 Task: Look for space in Asadābād, Afghanistan from 6th June, 2023 to 8th June, 2023 for 2 adults in price range Rs.7000 to Rs.12000. Place can be private room with 1  bedroom having 2 beds and 1 bathroom. Property type can be flat. Amenities needed are: wifi, air conditioning, . Booking option can be shelf check-in. Required host language is English.
Action: Mouse moved to (384, 147)
Screenshot: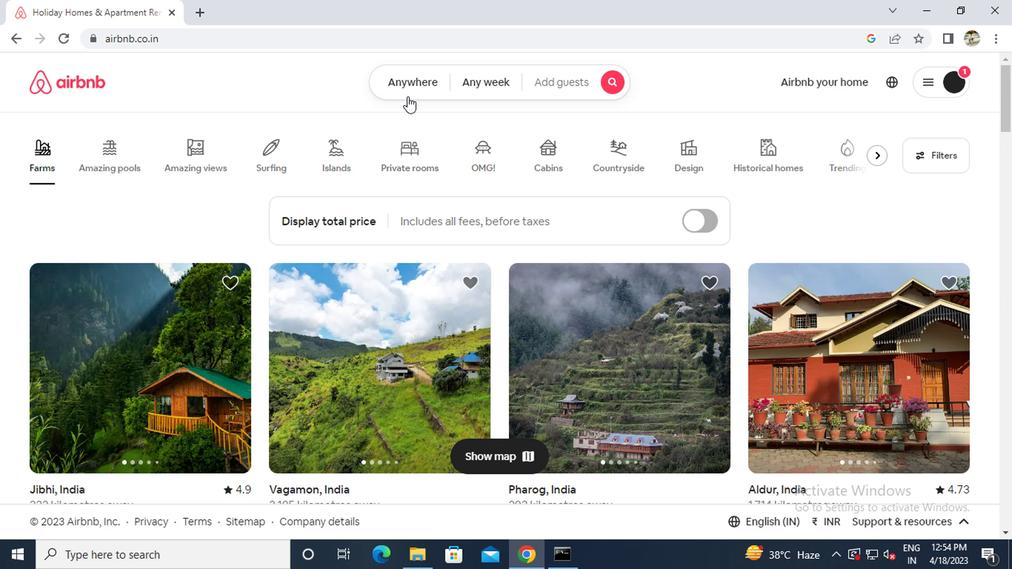 
Action: Mouse pressed left at (384, 147)
Screenshot: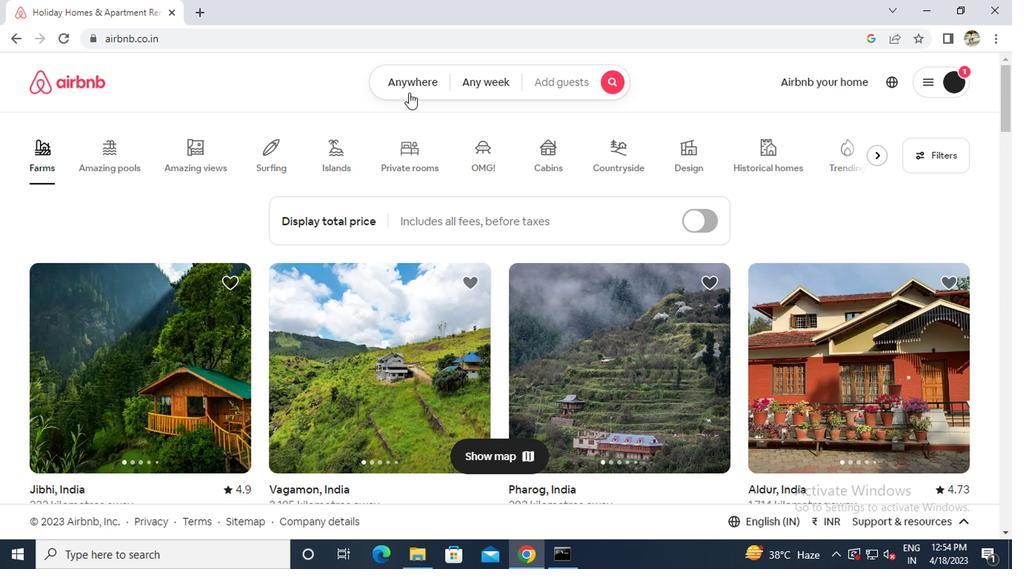 
Action: Mouse moved to (319, 197)
Screenshot: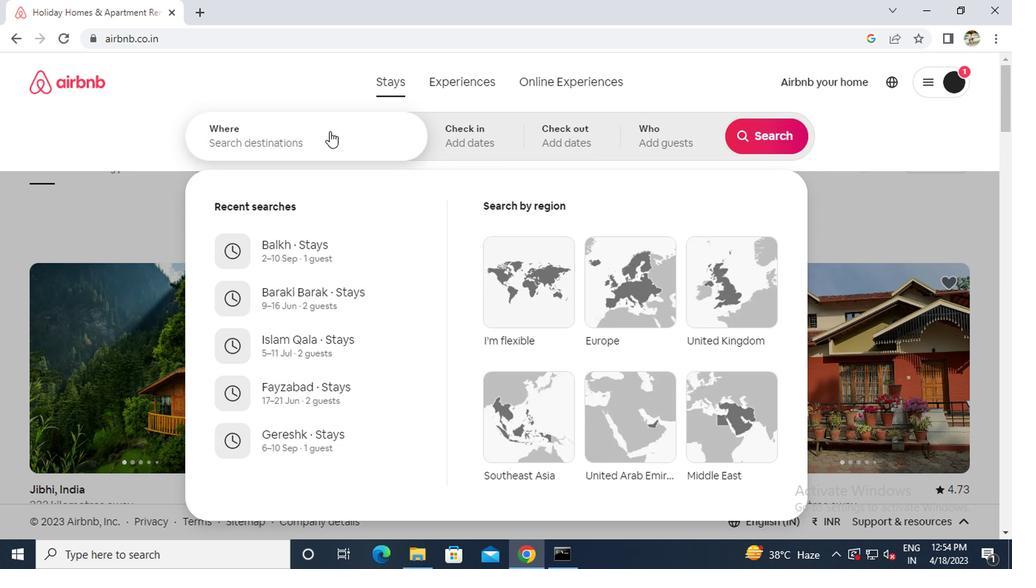
Action: Mouse pressed left at (319, 197)
Screenshot: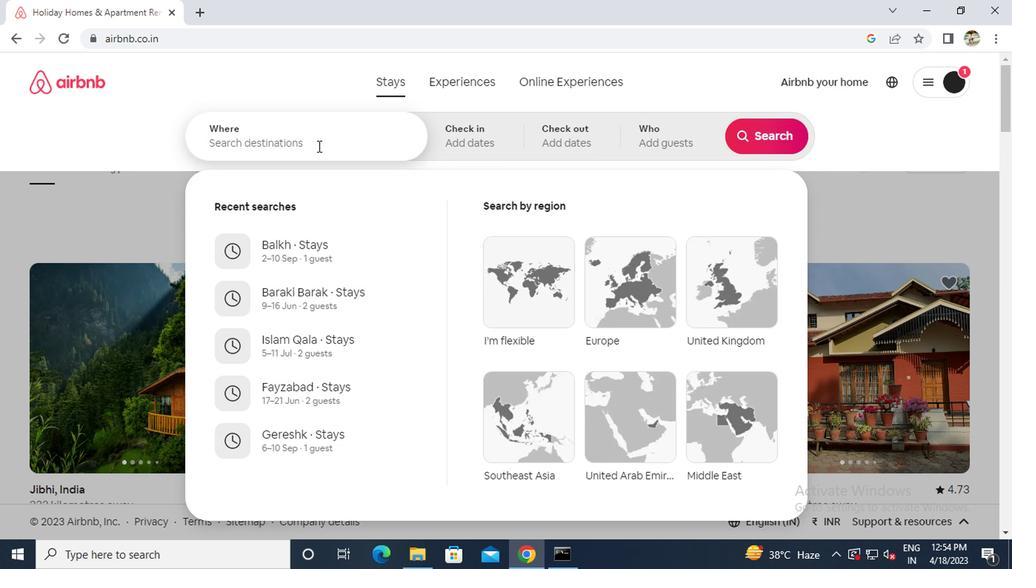 
Action: Key pressed <Key.caps_lock>a<Key.caps_lock>sadabad
Screenshot: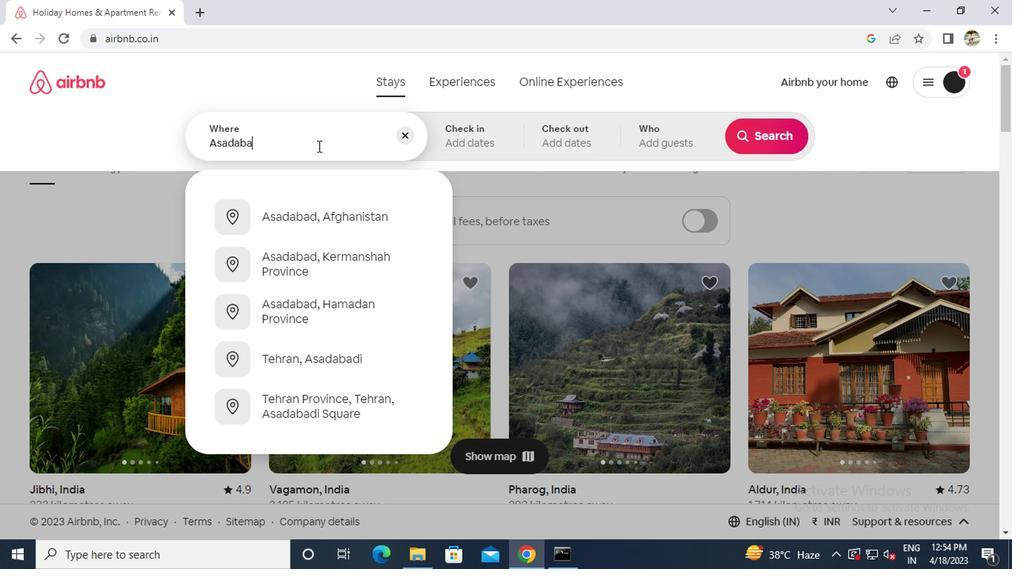 
Action: Mouse moved to (314, 241)
Screenshot: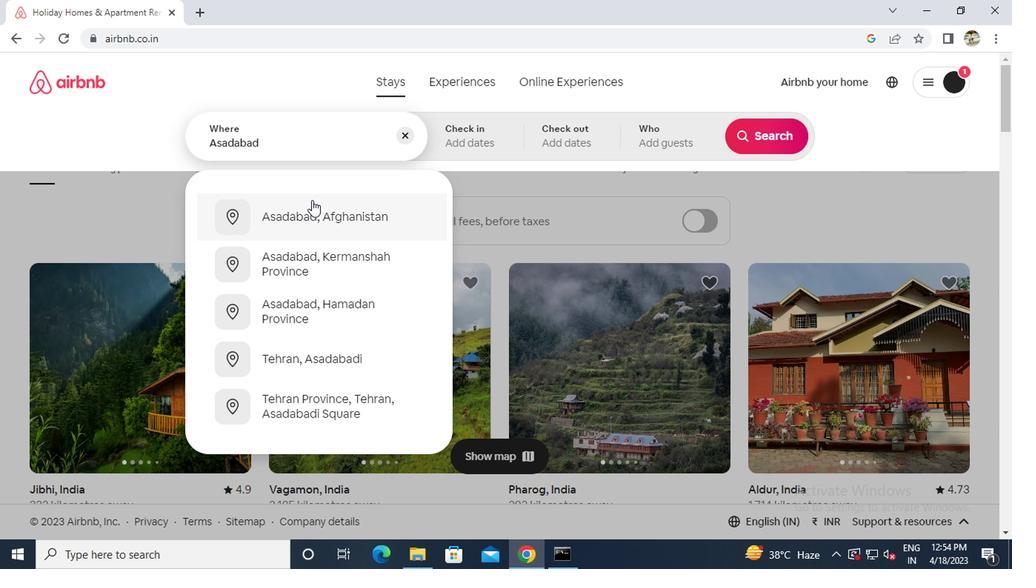 
Action: Mouse pressed left at (314, 241)
Screenshot: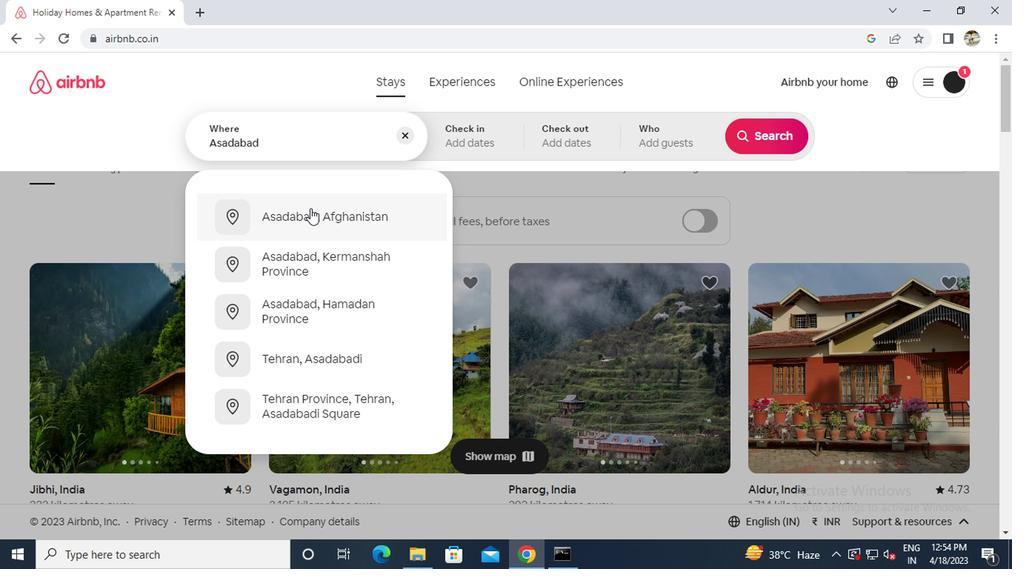 
Action: Mouse moved to (629, 275)
Screenshot: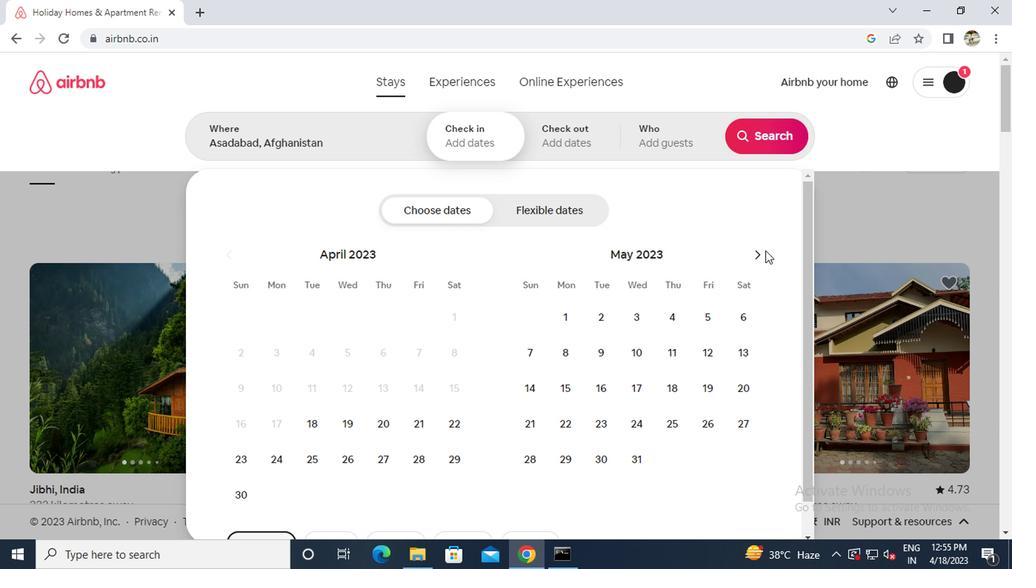 
Action: Mouse pressed left at (629, 275)
Screenshot: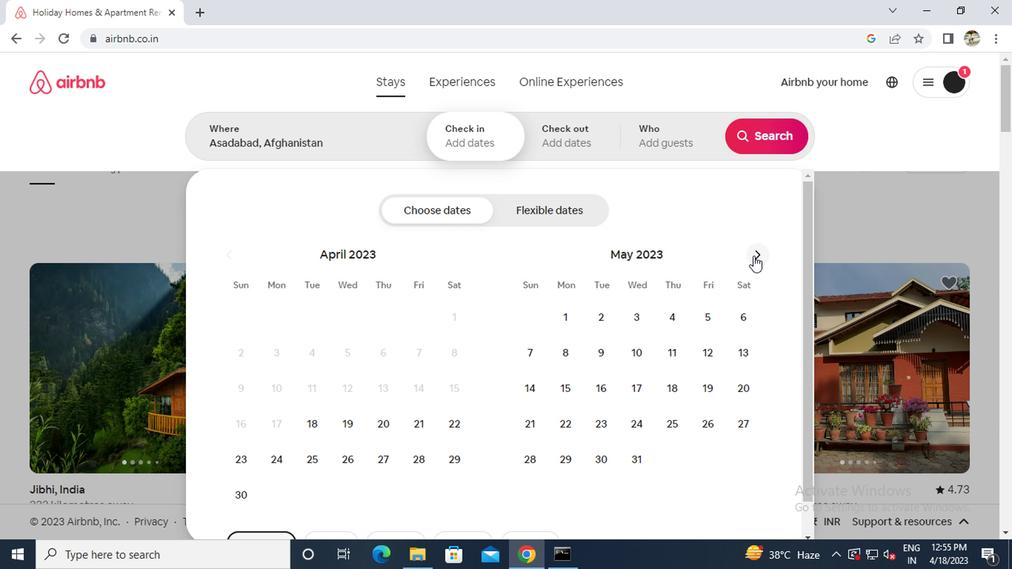 
Action: Mouse moved to (522, 351)
Screenshot: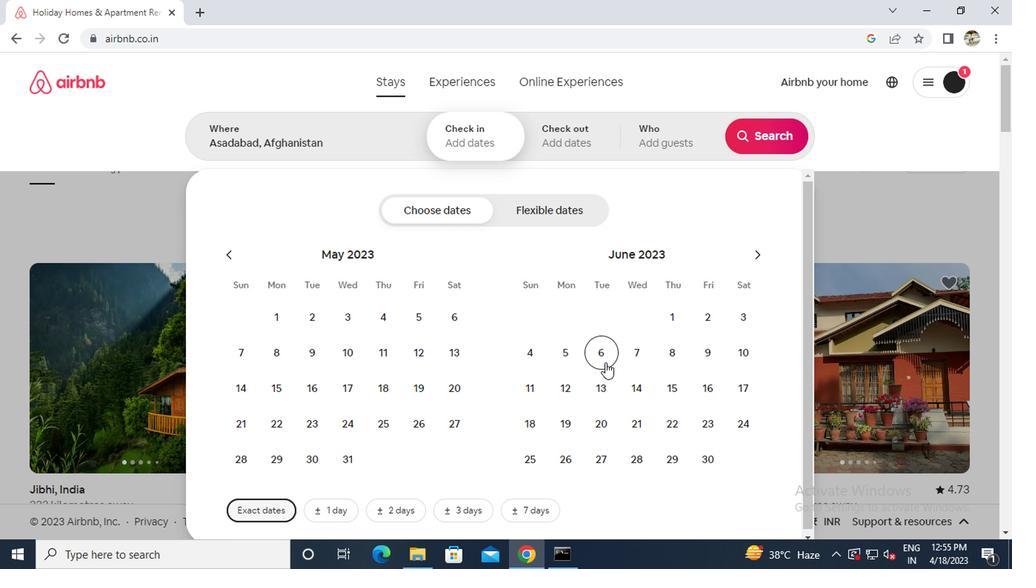 
Action: Mouse pressed left at (522, 351)
Screenshot: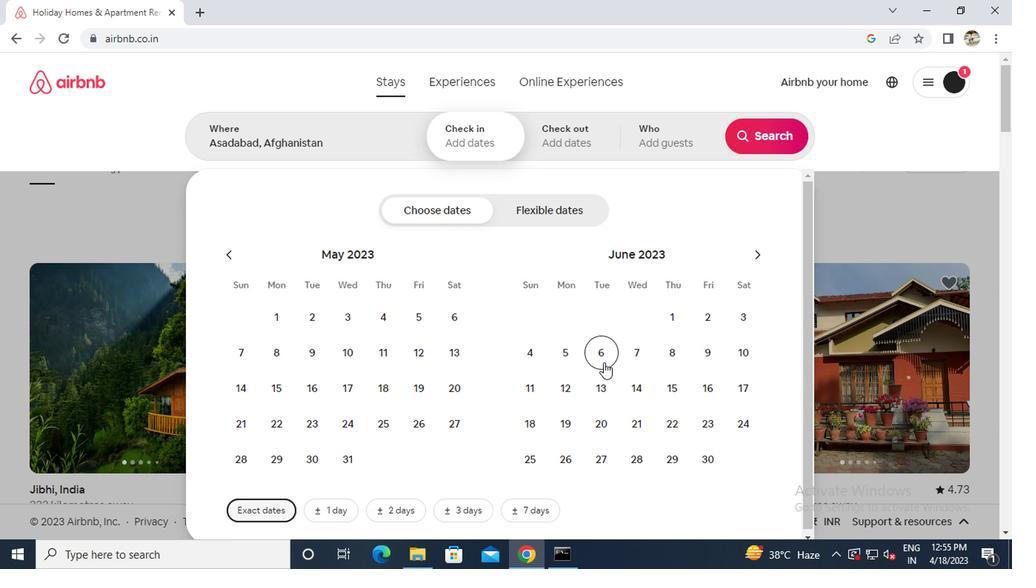 
Action: Mouse moved to (574, 346)
Screenshot: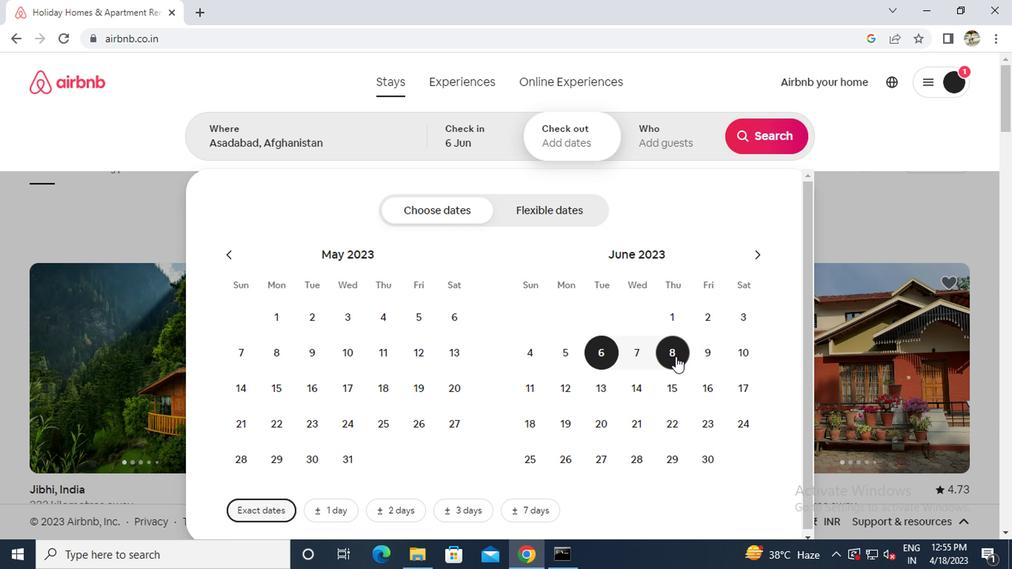 
Action: Mouse pressed left at (574, 346)
Screenshot: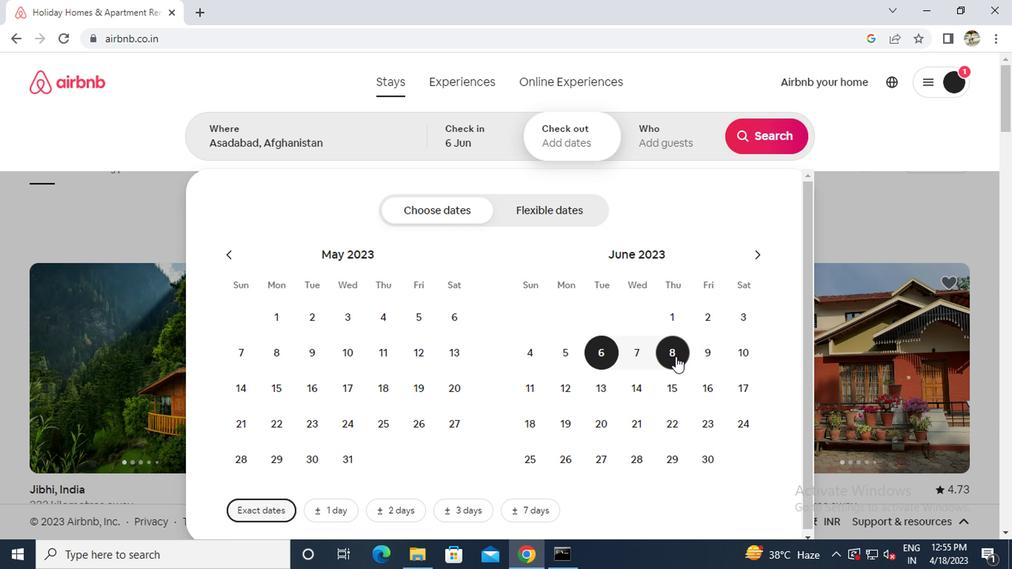 
Action: Mouse moved to (569, 197)
Screenshot: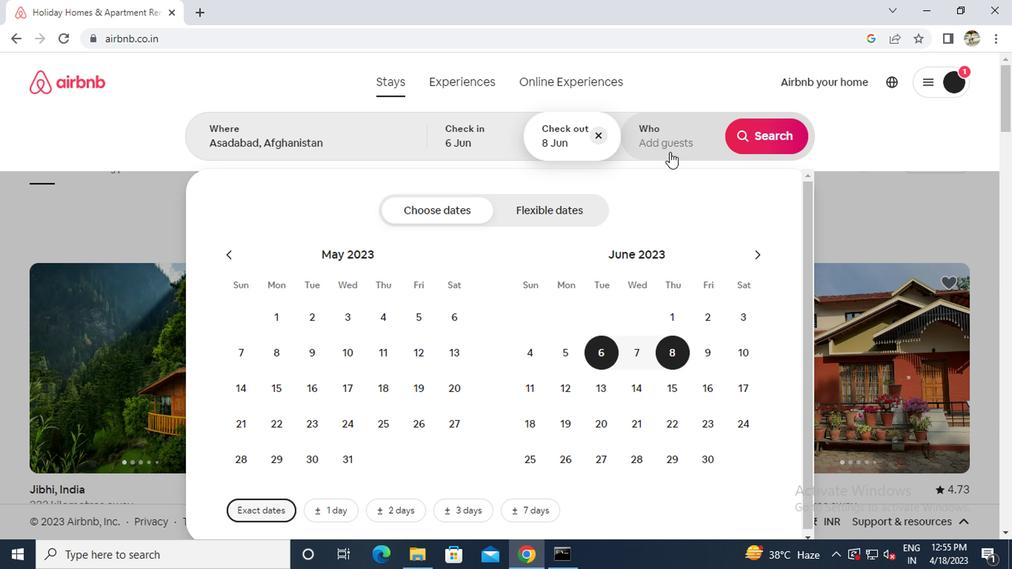 
Action: Mouse pressed left at (569, 197)
Screenshot: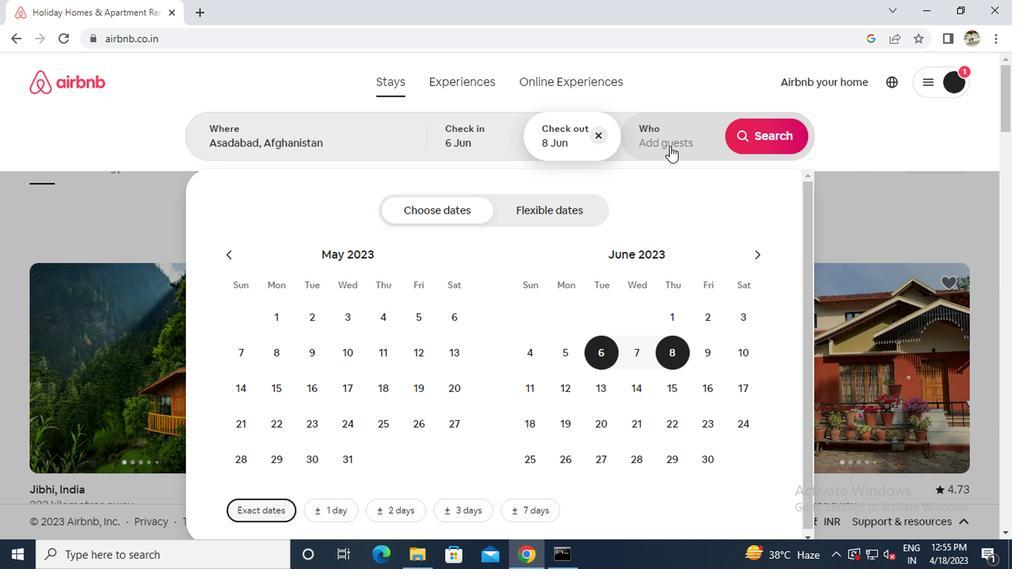 
Action: Mouse moved to (642, 246)
Screenshot: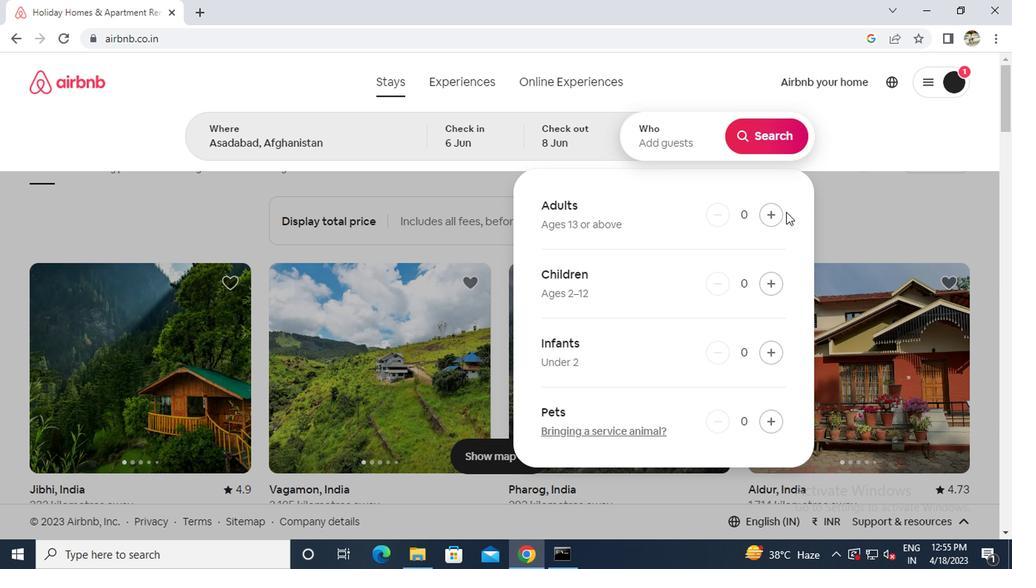 
Action: Mouse pressed left at (642, 246)
Screenshot: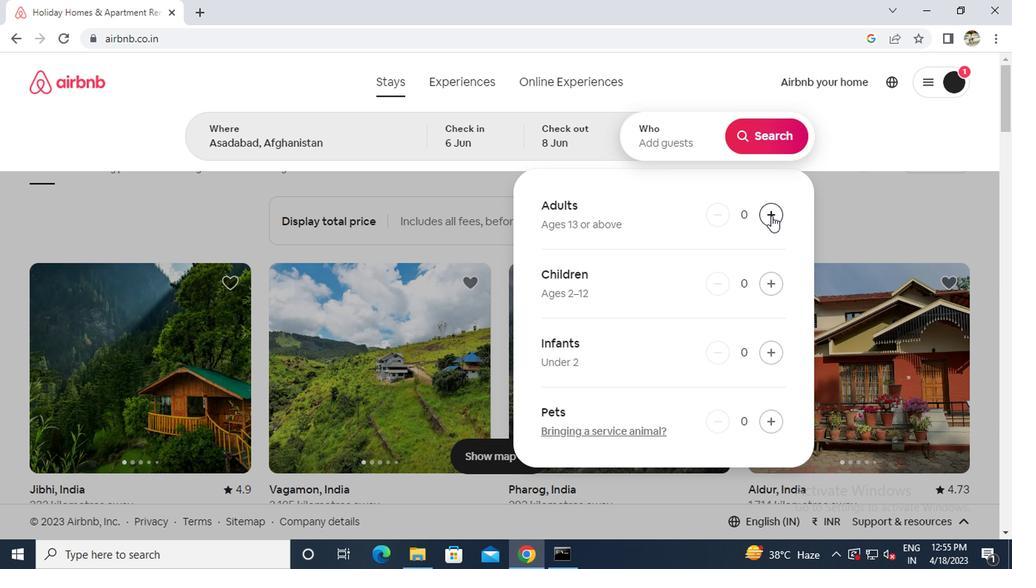 
Action: Mouse pressed left at (642, 246)
Screenshot: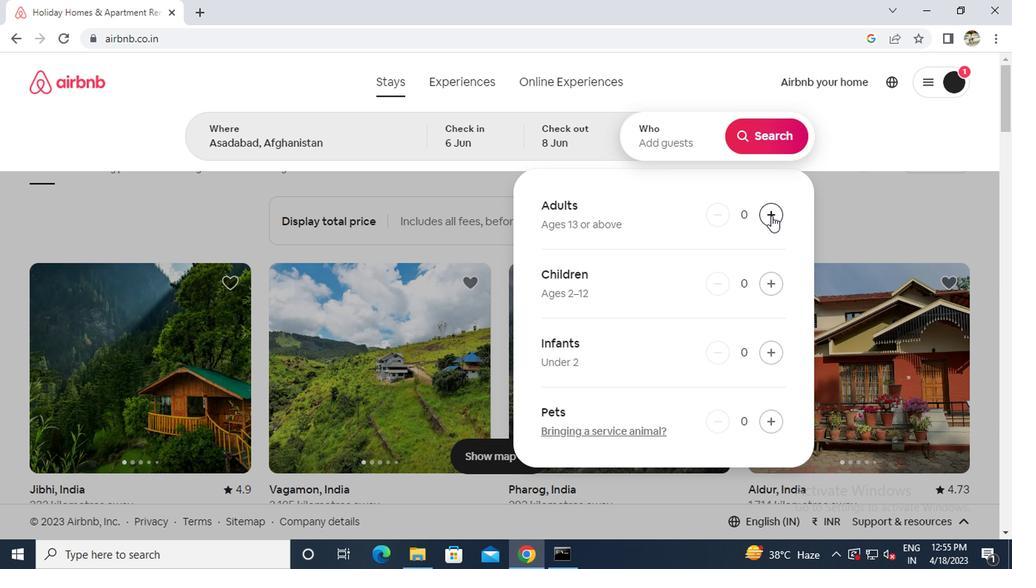 
Action: Mouse moved to (642, 191)
Screenshot: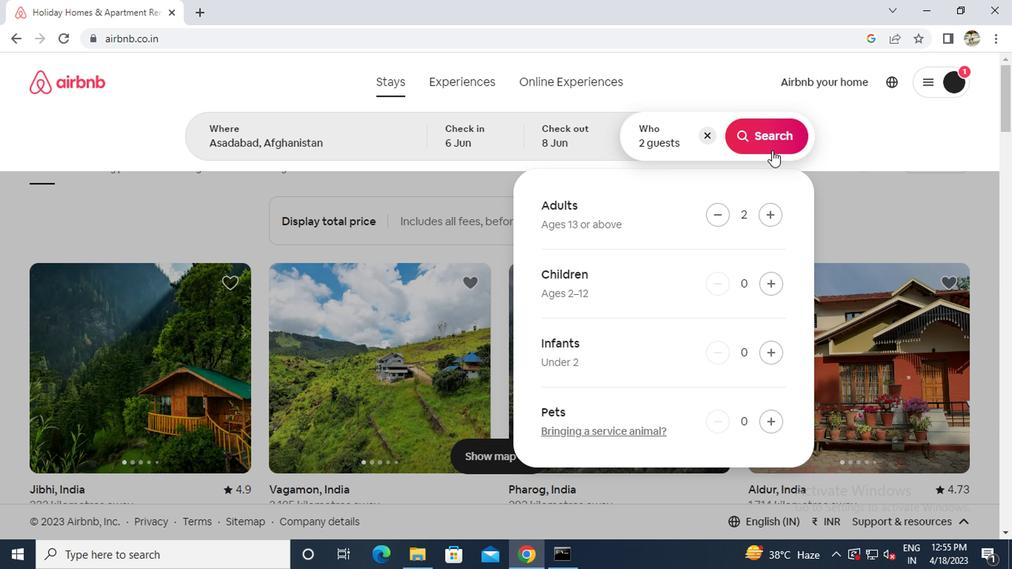 
Action: Mouse pressed left at (642, 191)
Screenshot: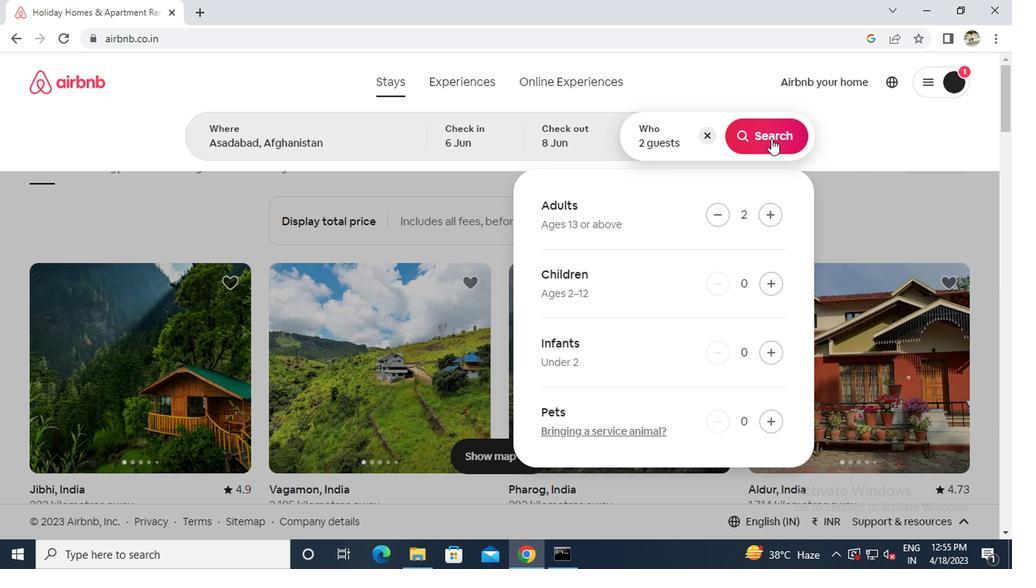
Action: Mouse moved to (762, 192)
Screenshot: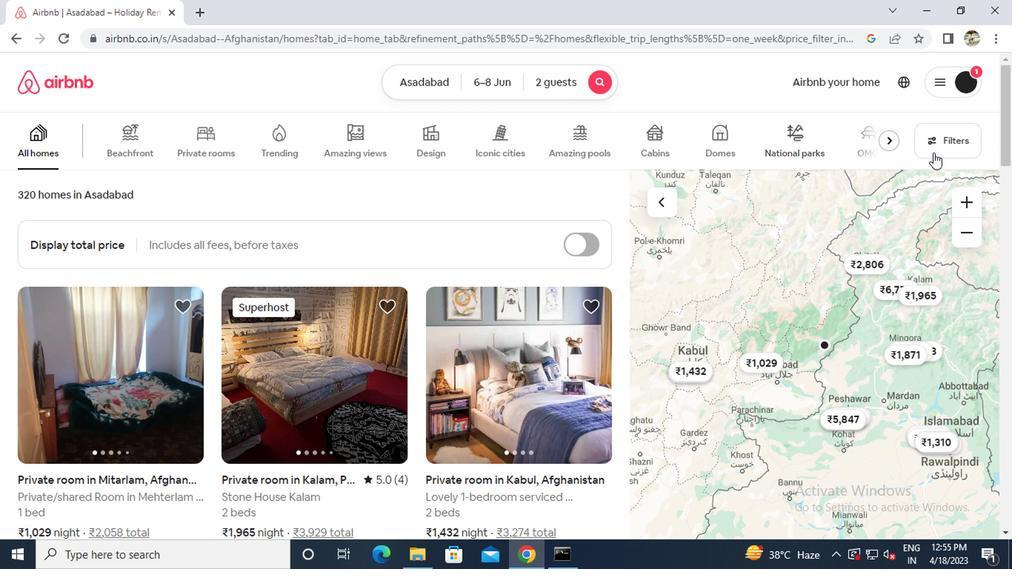 
Action: Mouse pressed left at (762, 192)
Screenshot: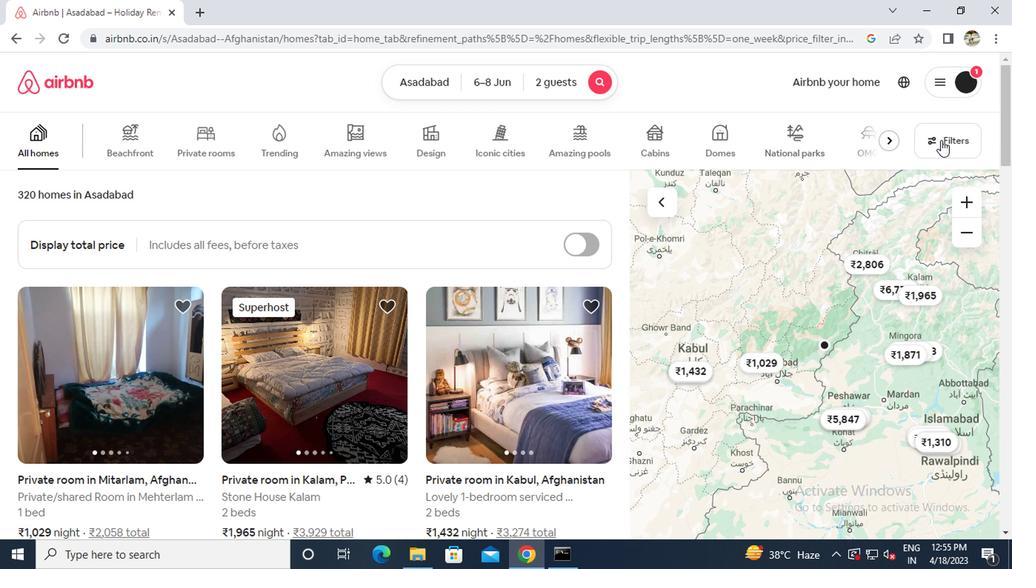 
Action: Mouse moved to (341, 326)
Screenshot: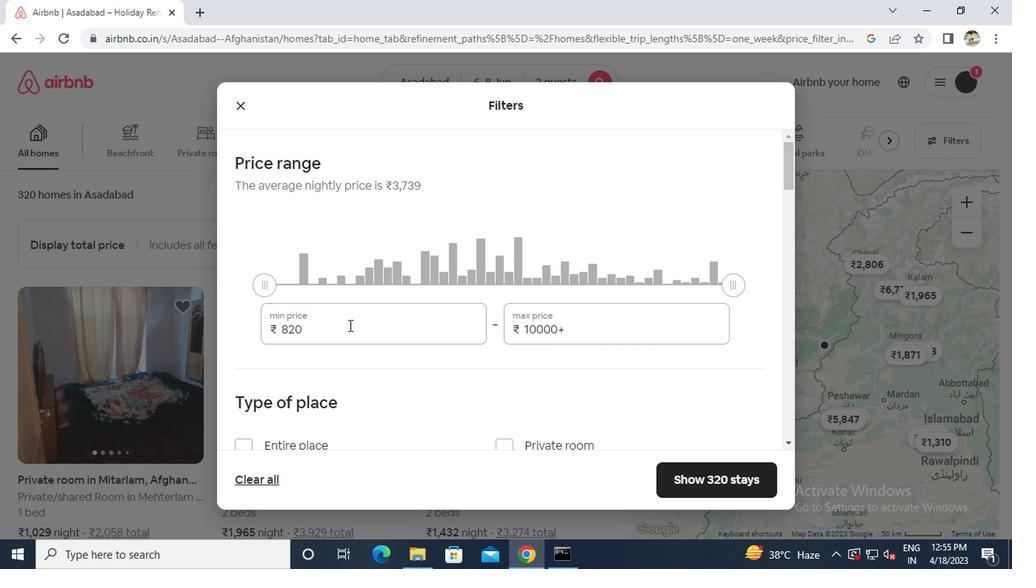 
Action: Mouse pressed left at (341, 326)
Screenshot: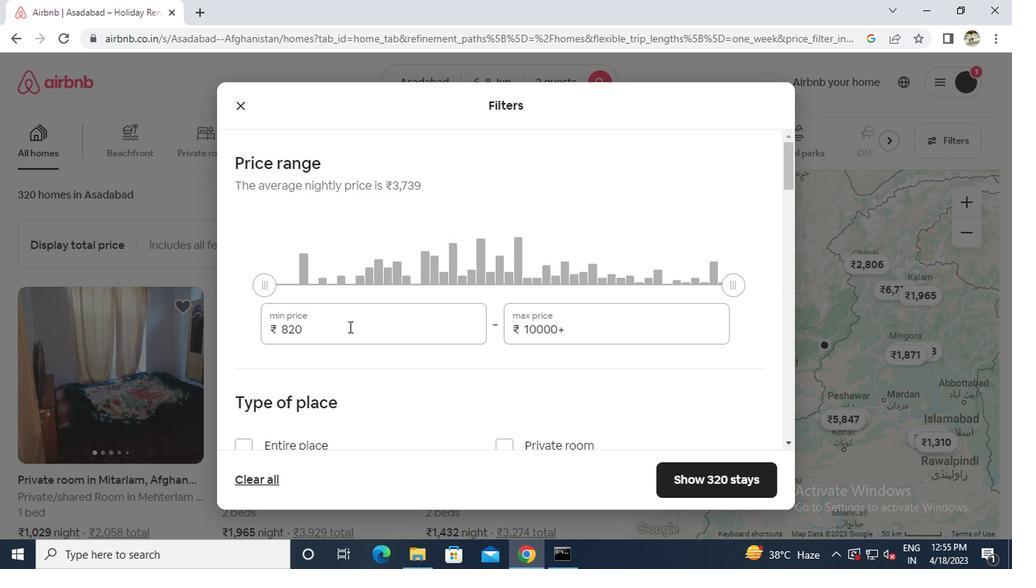 
Action: Key pressed ctrl+A7000
Screenshot: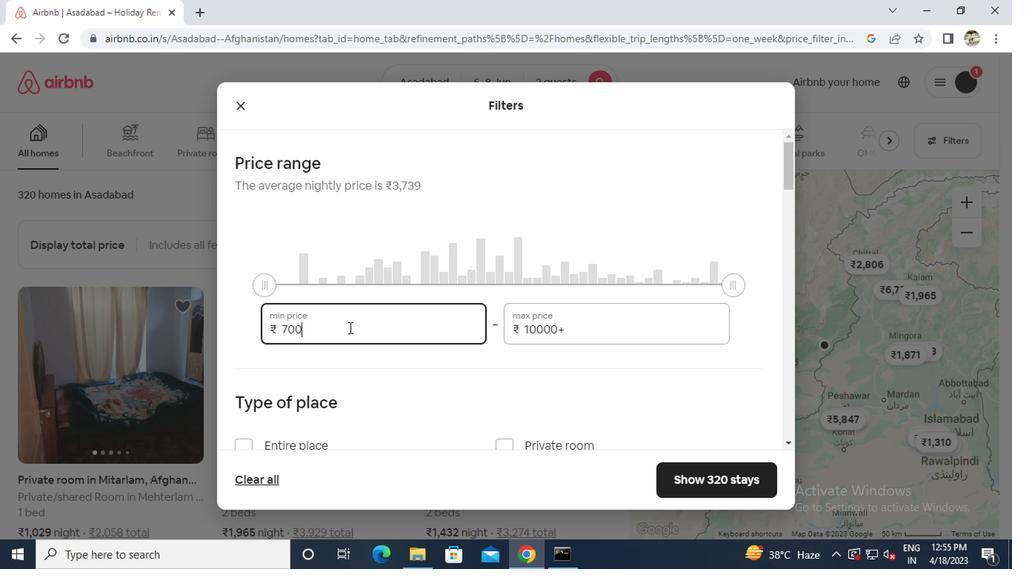 
Action: Mouse moved to (519, 326)
Screenshot: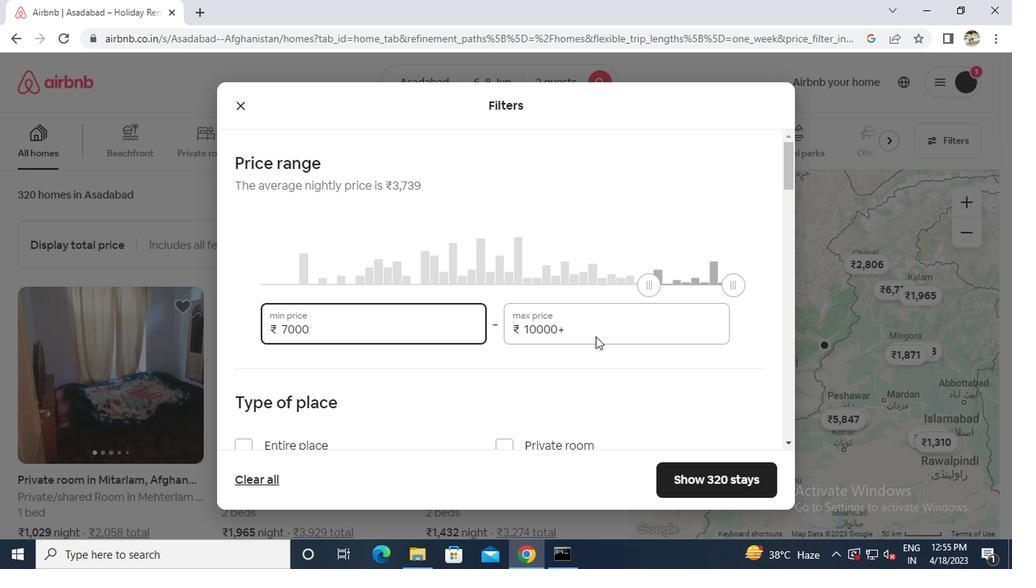 
Action: Mouse pressed left at (519, 326)
Screenshot: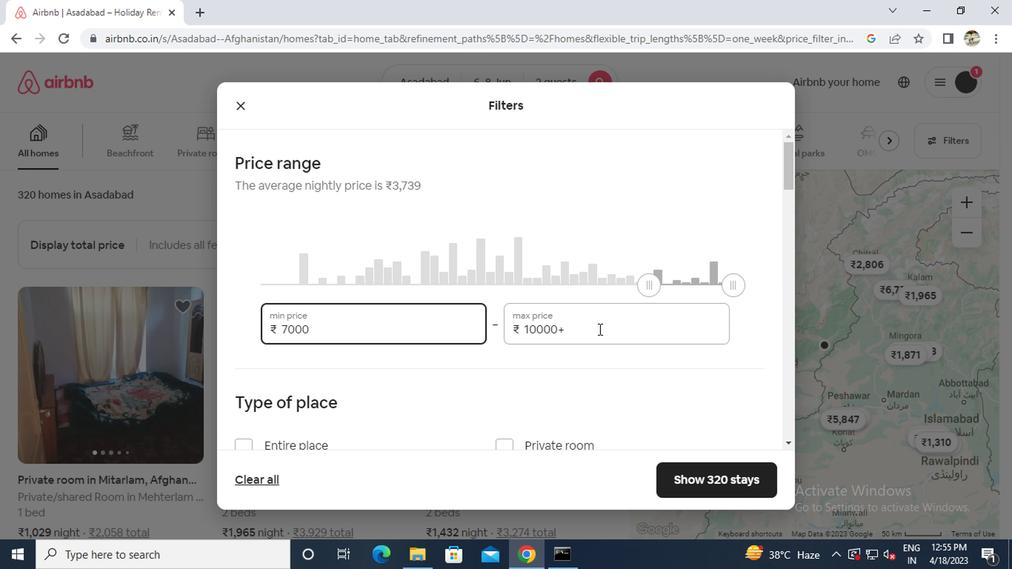 
Action: Key pressed ctrl+A12000
Screenshot: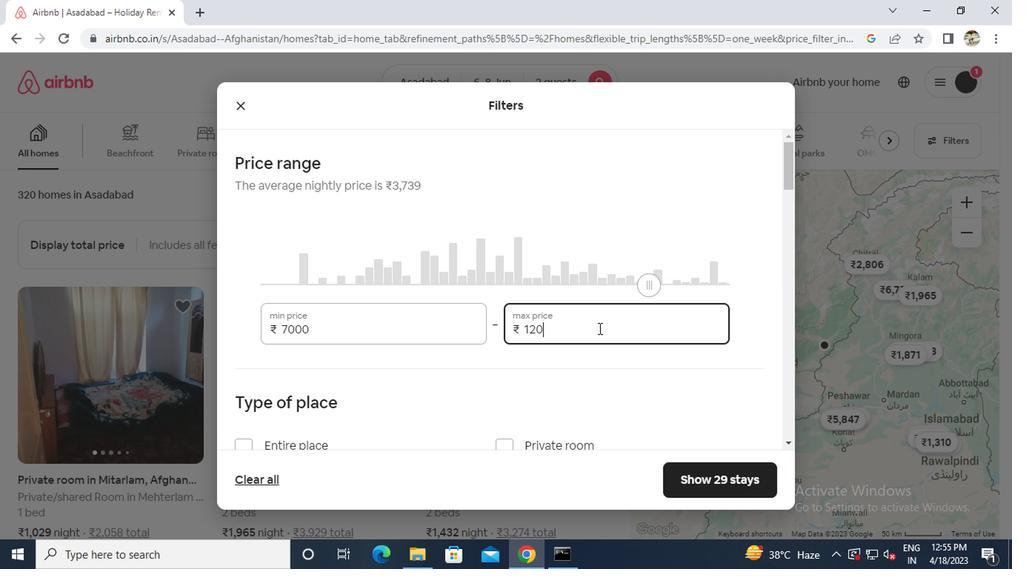 
Action: Mouse moved to (460, 345)
Screenshot: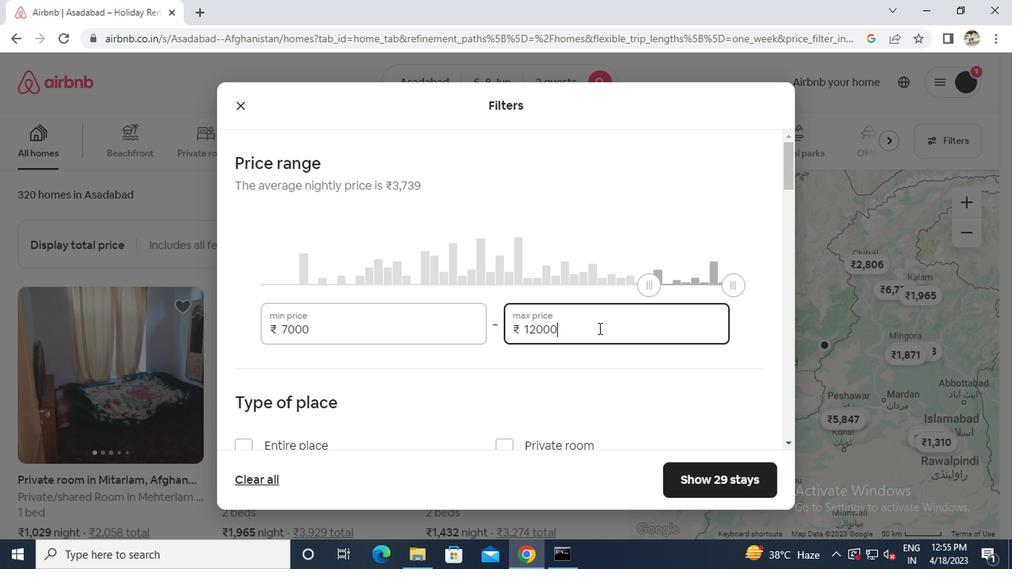 
Action: Mouse scrolled (460, 344) with delta (0, 0)
Screenshot: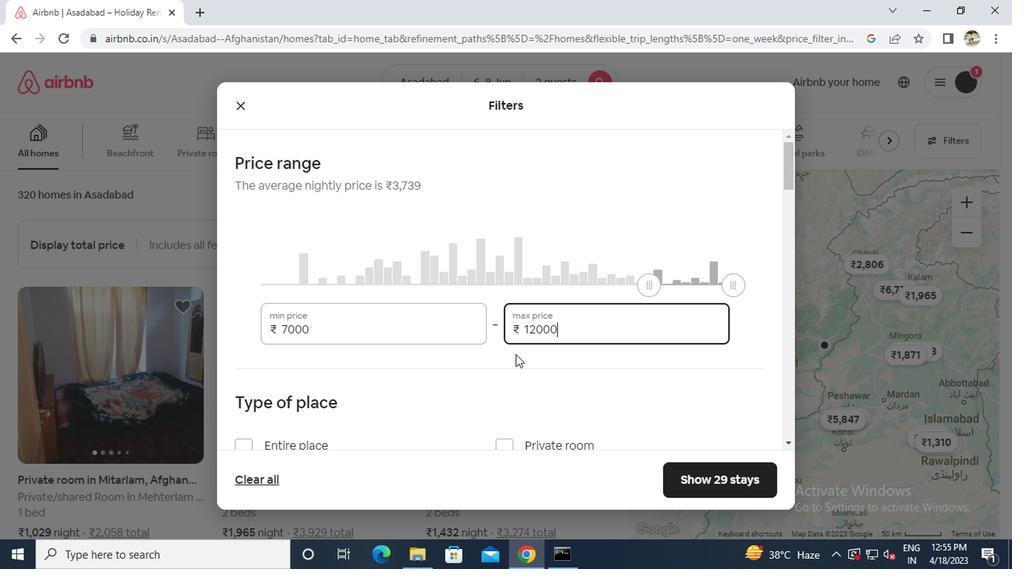 
Action: Mouse moved to (454, 355)
Screenshot: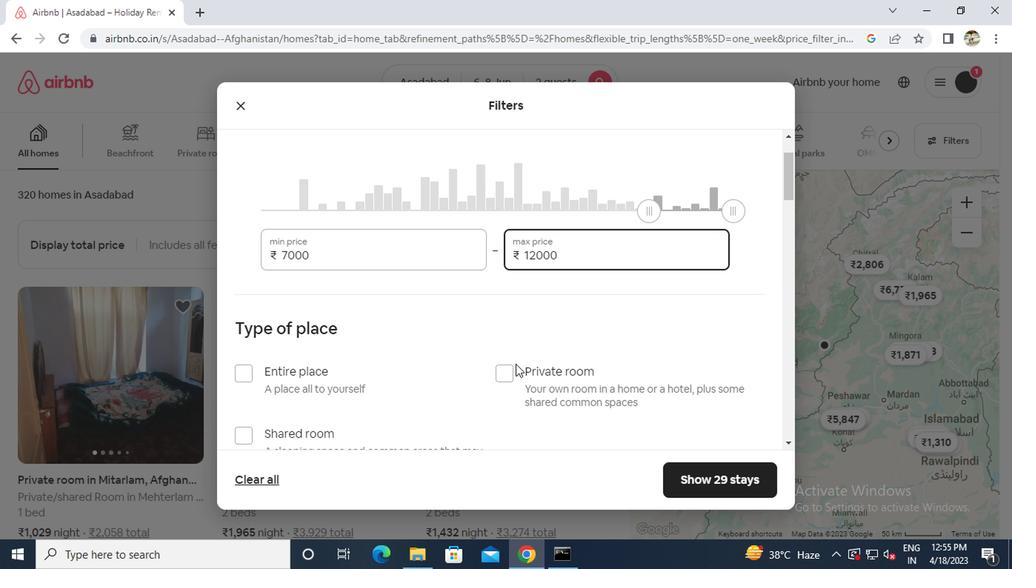 
Action: Mouse pressed left at (454, 355)
Screenshot: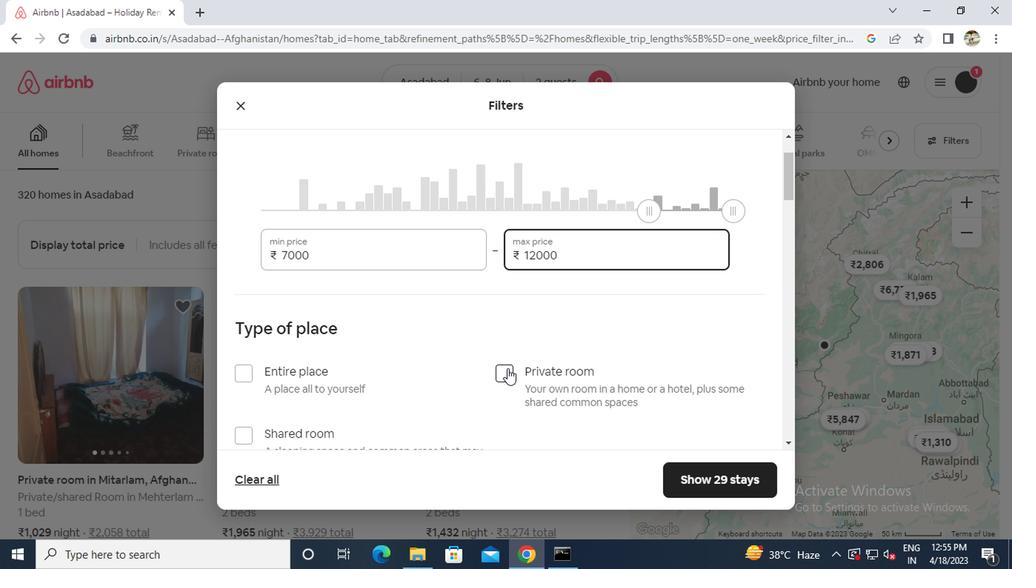 
Action: Mouse moved to (433, 347)
Screenshot: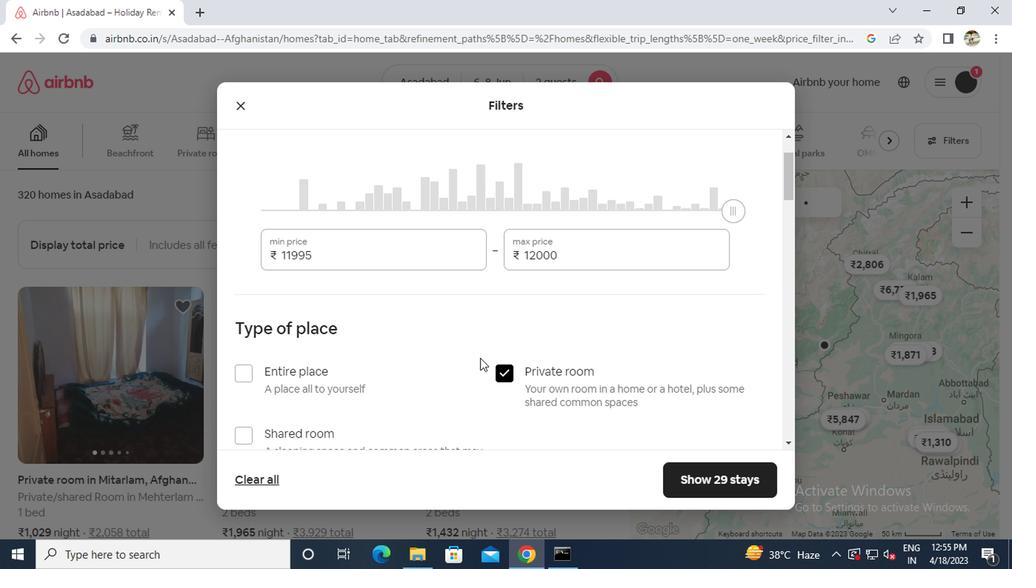 
Action: Mouse scrolled (433, 347) with delta (0, 0)
Screenshot: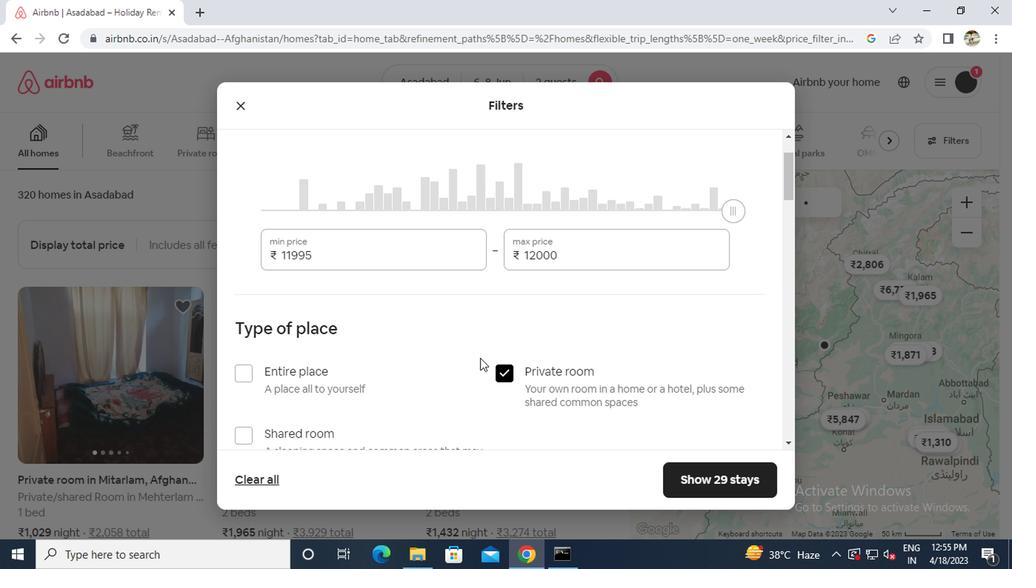 
Action: Mouse scrolled (433, 347) with delta (0, 0)
Screenshot: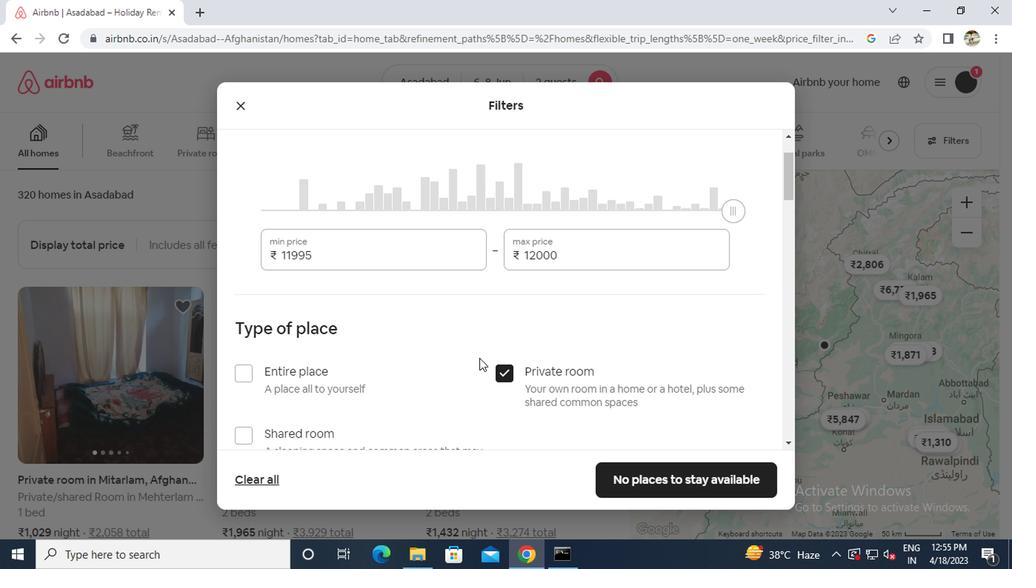 
Action: Mouse scrolled (433, 347) with delta (0, 0)
Screenshot: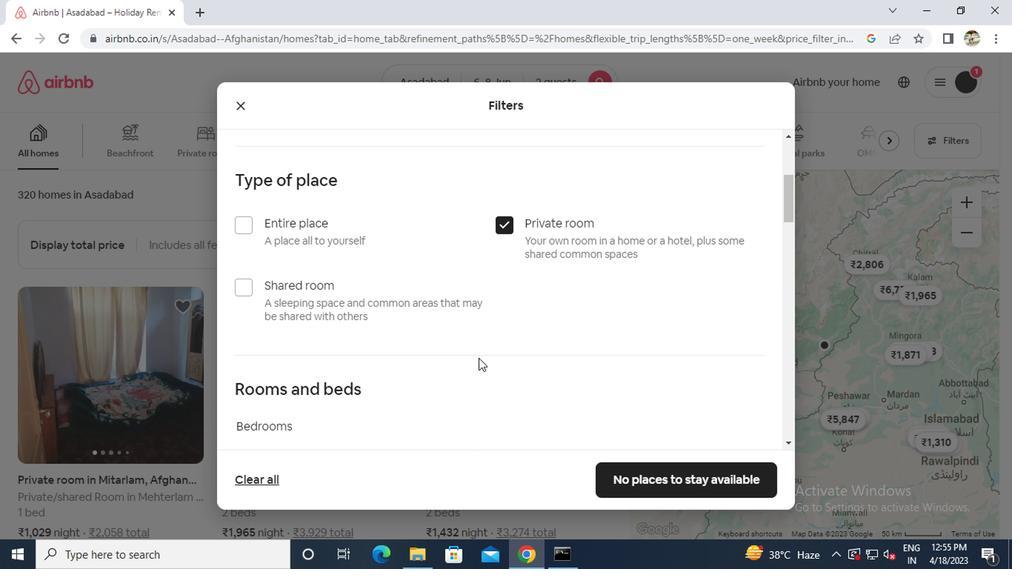 
Action: Mouse scrolled (433, 347) with delta (0, 0)
Screenshot: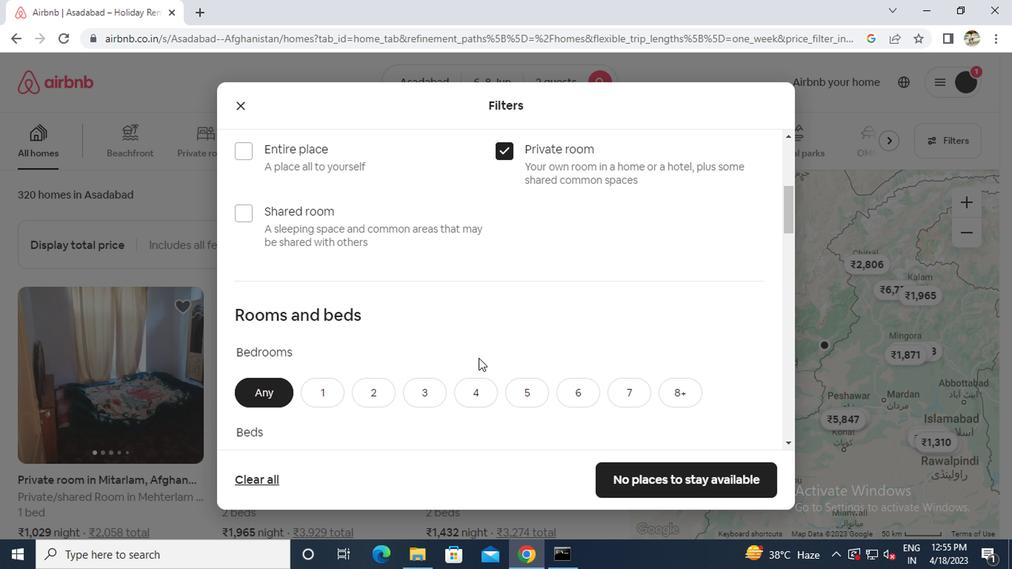 
Action: Mouse moved to (422, 345)
Screenshot: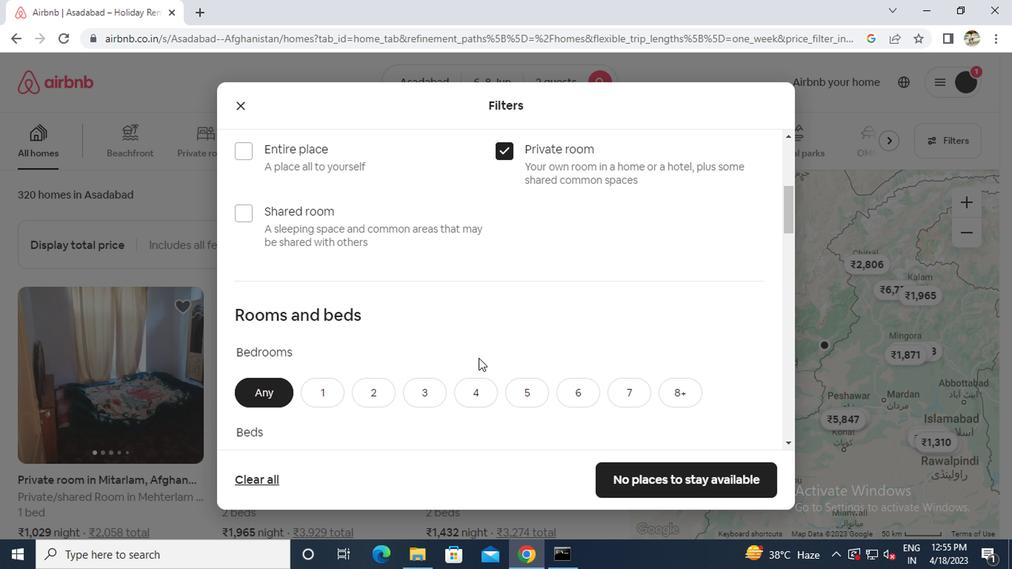
Action: Mouse scrolled (422, 345) with delta (0, 0)
Screenshot: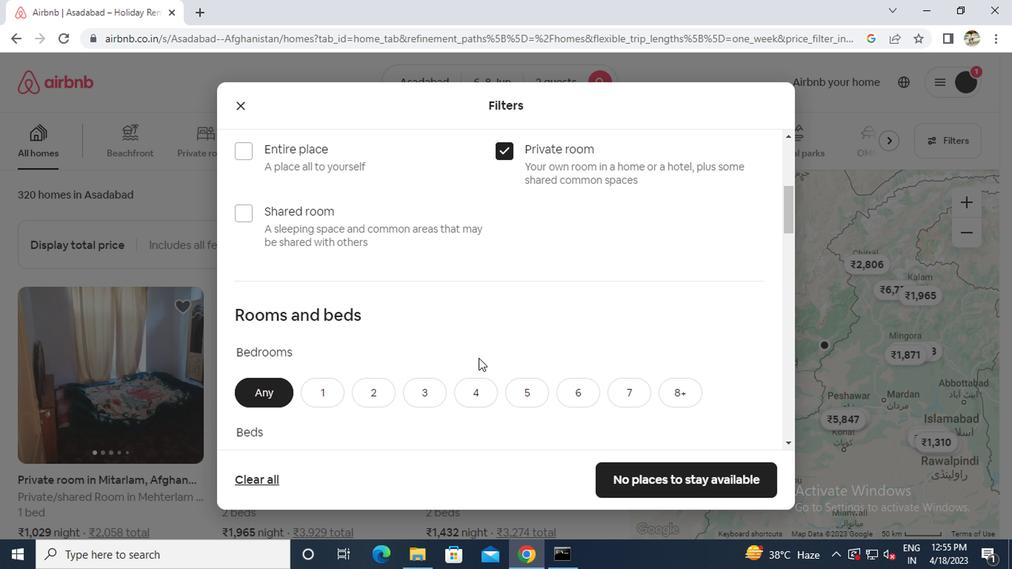 
Action: Mouse moved to (322, 268)
Screenshot: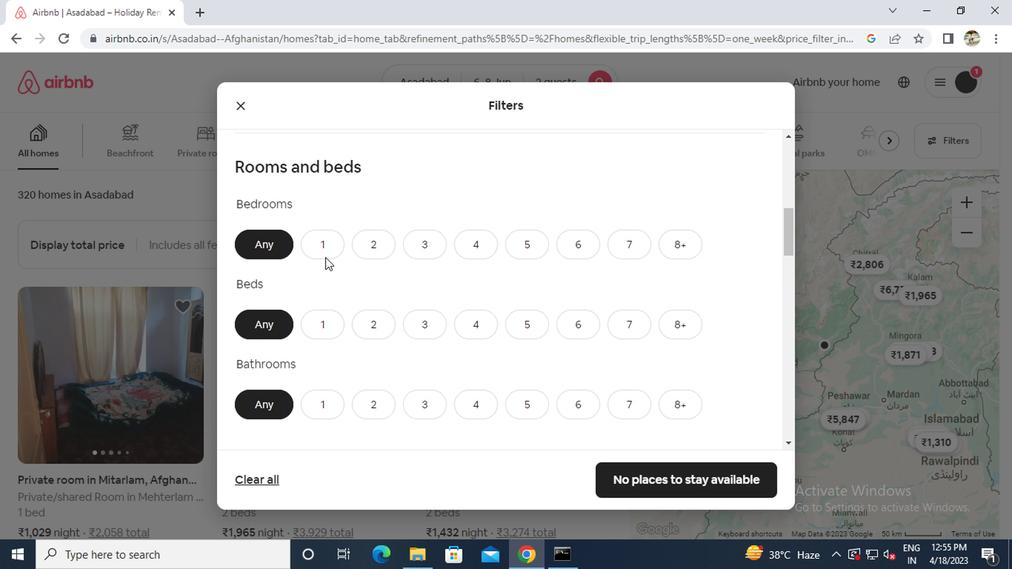 
Action: Mouse pressed left at (322, 268)
Screenshot: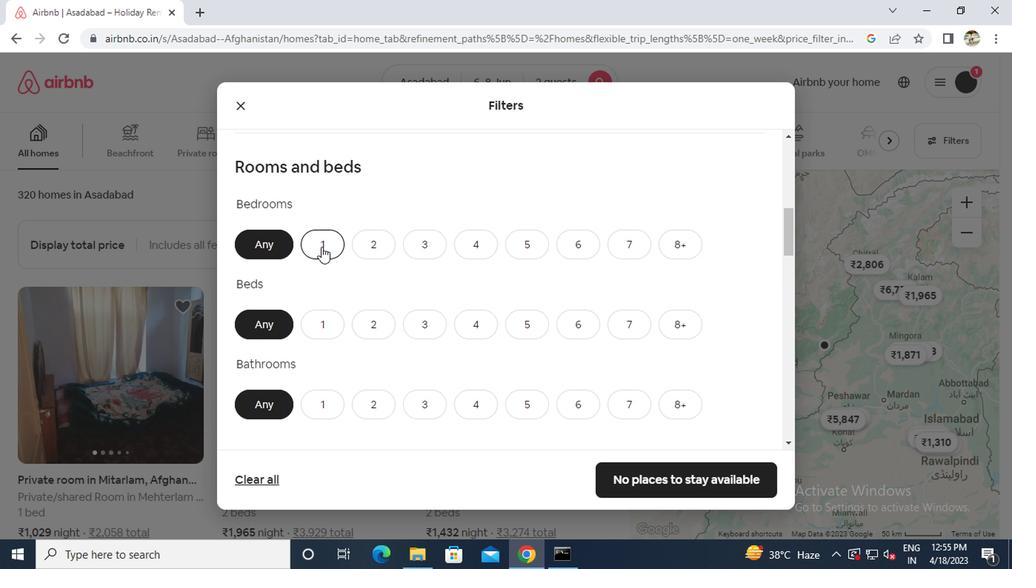 
Action: Mouse moved to (355, 322)
Screenshot: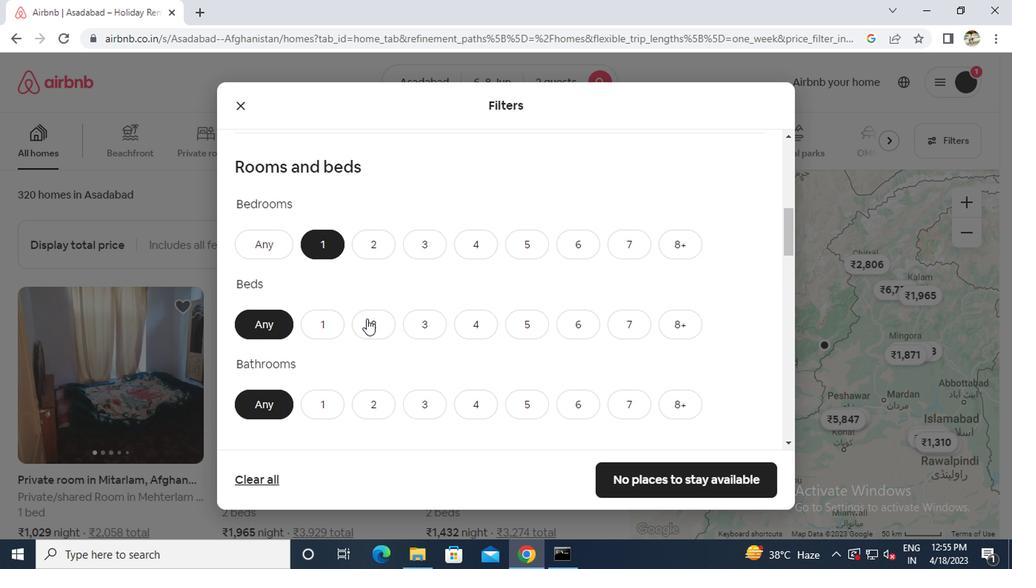 
Action: Mouse pressed left at (355, 322)
Screenshot: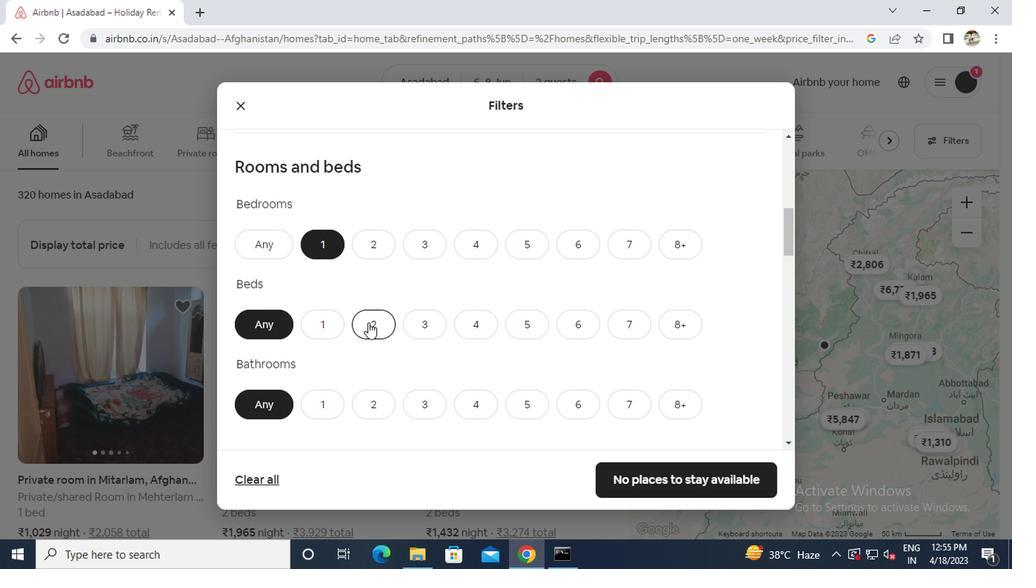 
Action: Mouse moved to (313, 381)
Screenshot: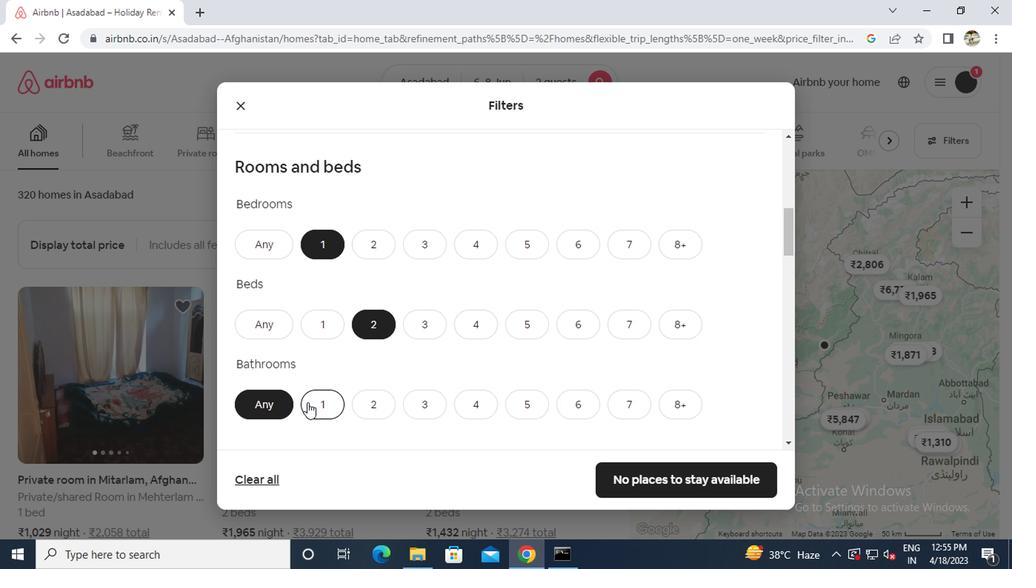 
Action: Mouse pressed left at (313, 381)
Screenshot: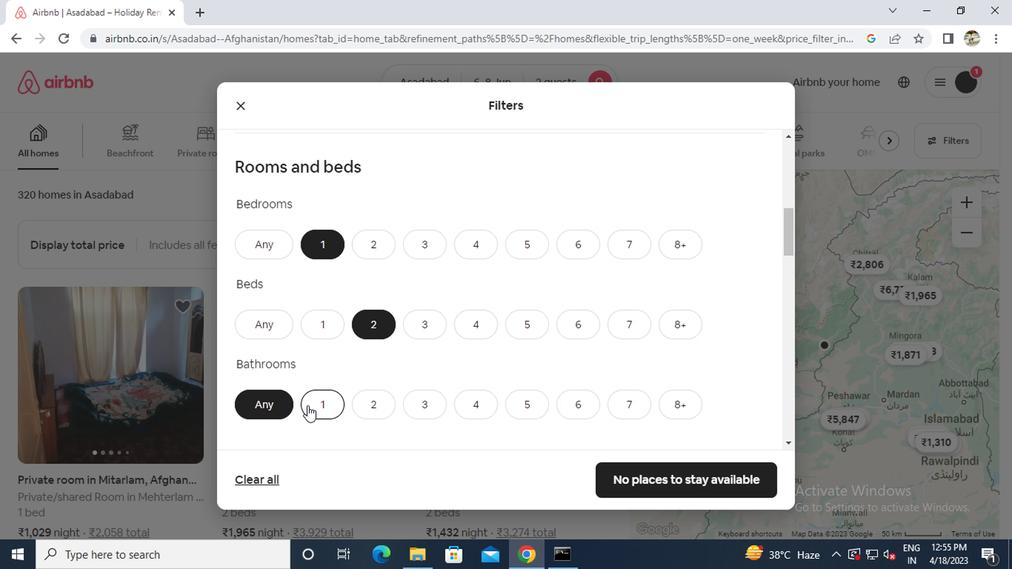 
Action: Mouse scrolled (313, 381) with delta (0, 0)
Screenshot: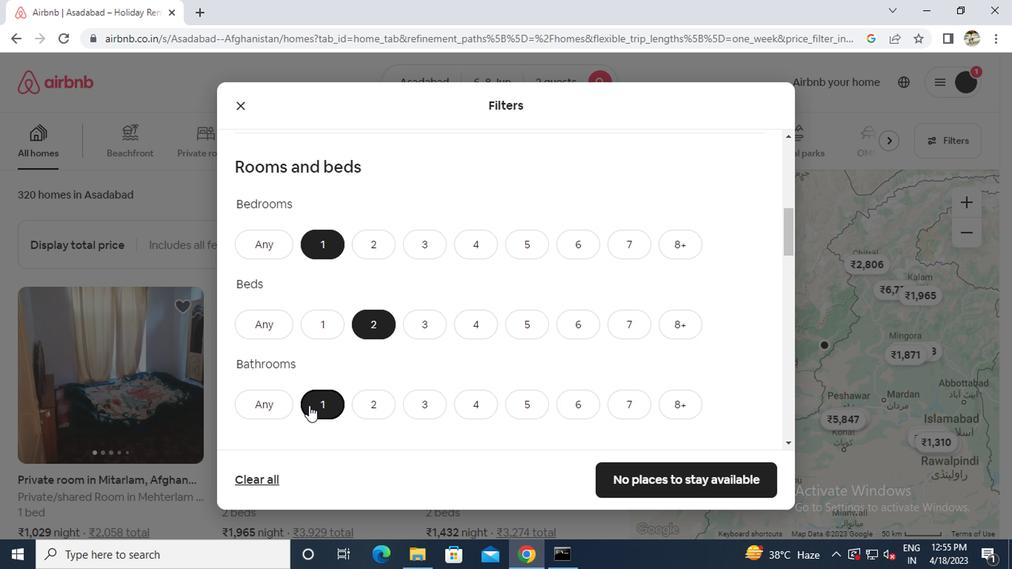 
Action: Mouse moved to (313, 381)
Screenshot: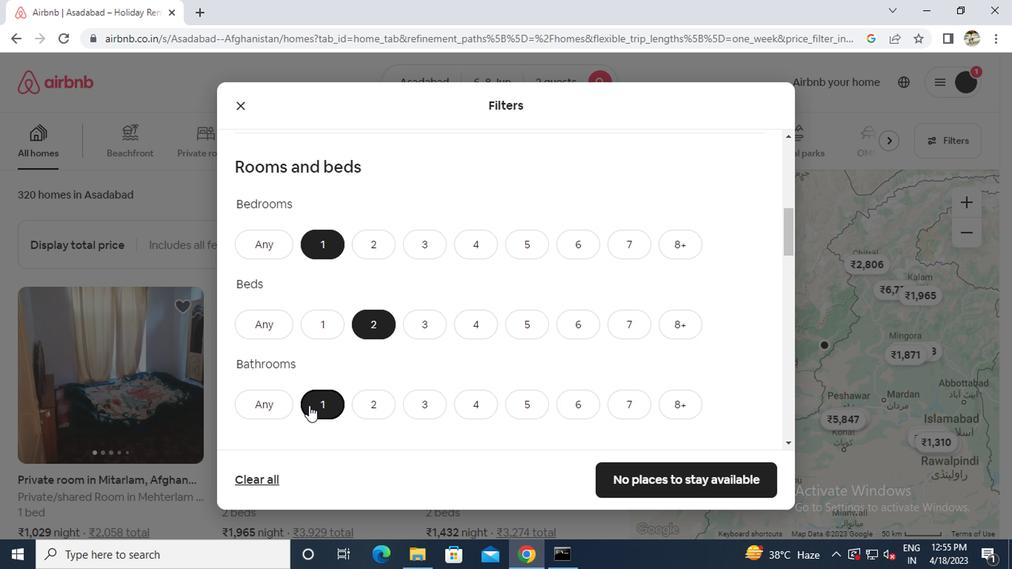 
Action: Mouse scrolled (313, 381) with delta (0, 0)
Screenshot: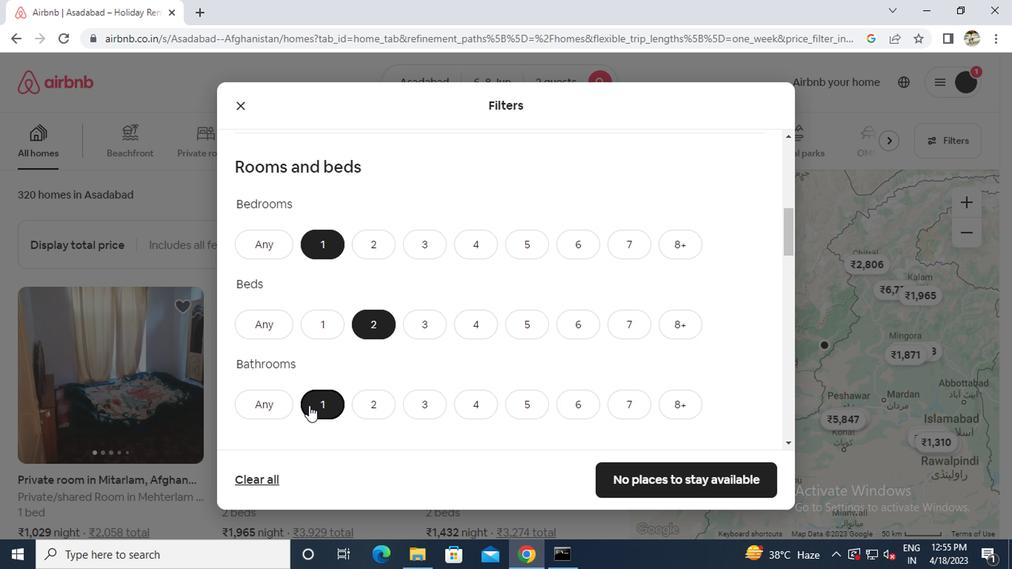 
Action: Mouse scrolled (313, 381) with delta (0, 0)
Screenshot: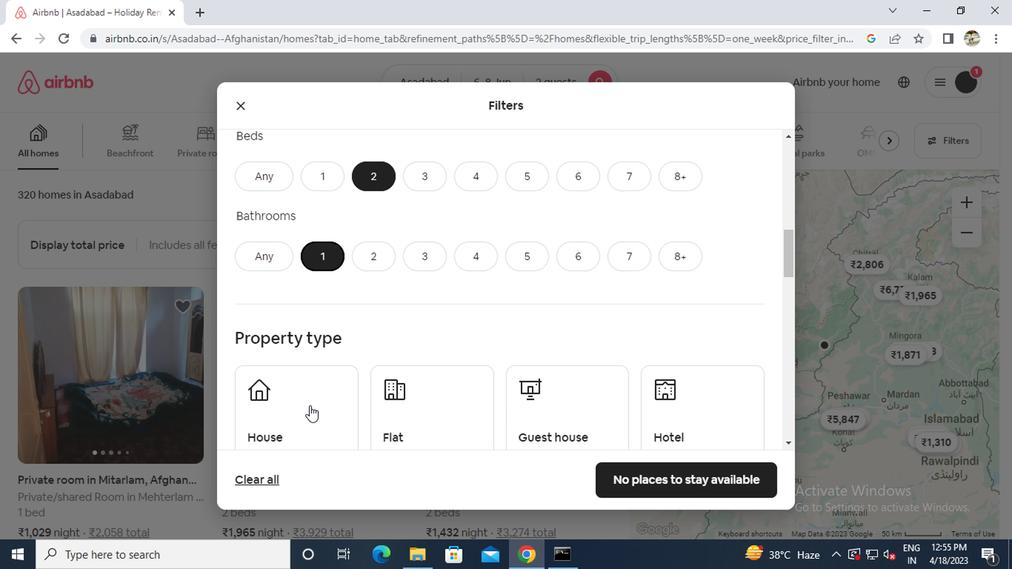 
Action: Mouse moved to (380, 326)
Screenshot: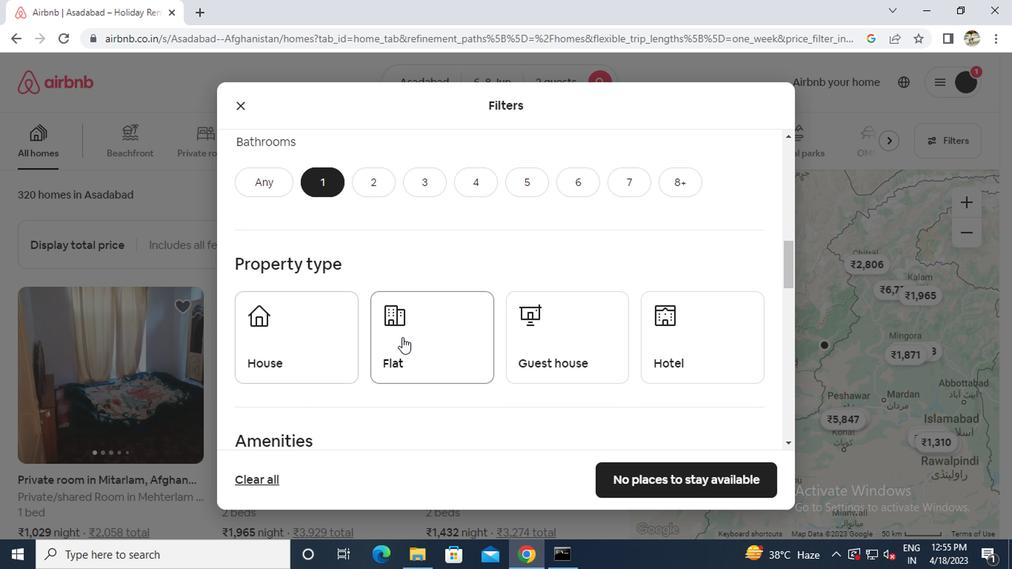 
Action: Mouse pressed left at (380, 326)
Screenshot: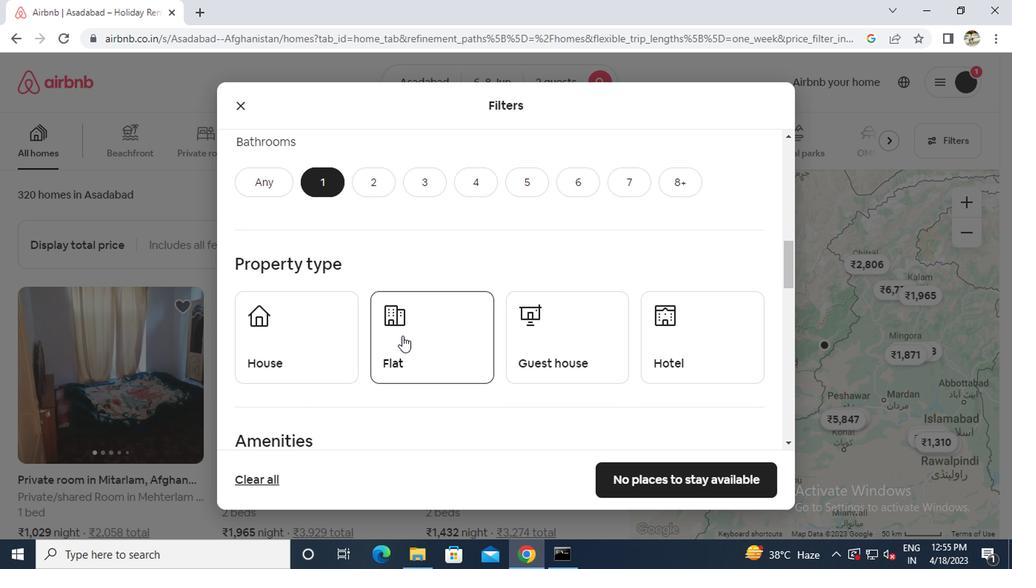 
Action: Mouse scrolled (380, 326) with delta (0, 0)
Screenshot: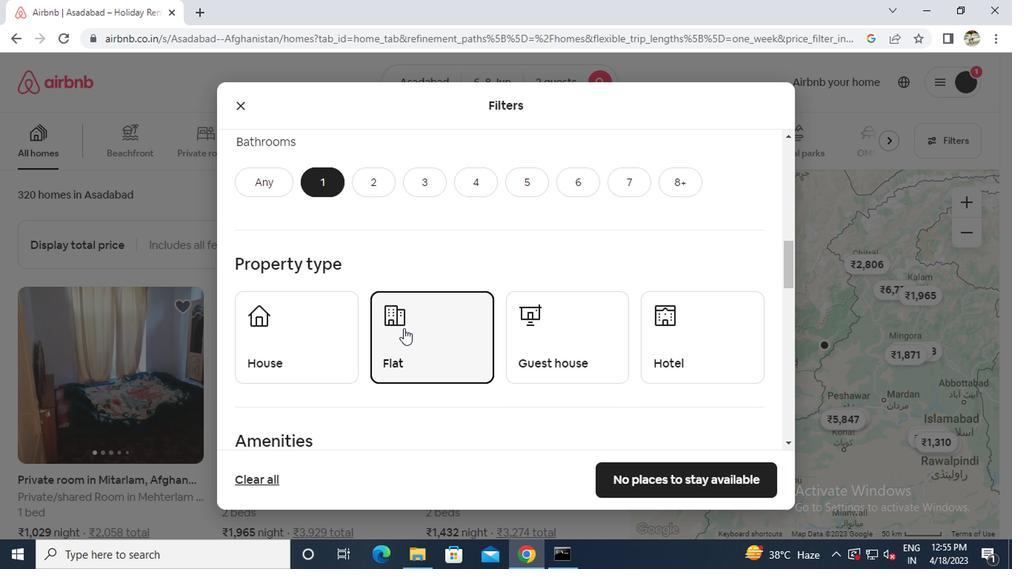 
Action: Mouse scrolled (380, 326) with delta (0, 0)
Screenshot: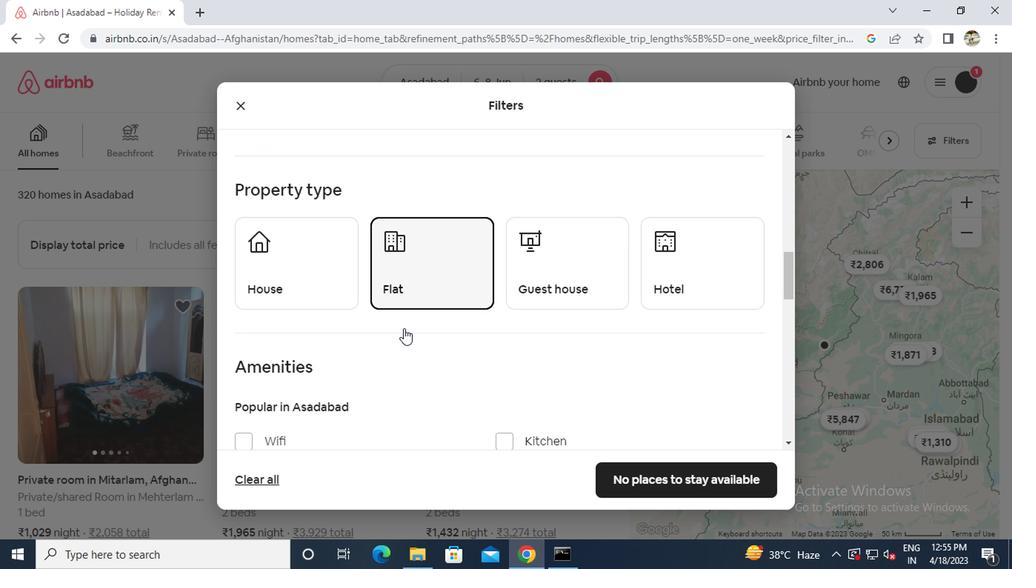 
Action: Mouse scrolled (380, 326) with delta (0, 0)
Screenshot: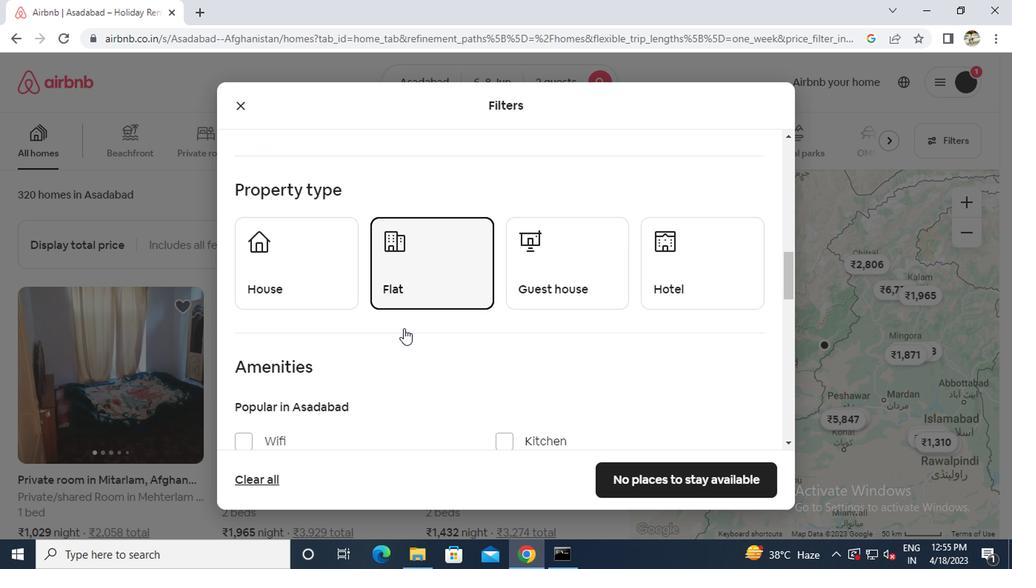 
Action: Mouse moved to (286, 298)
Screenshot: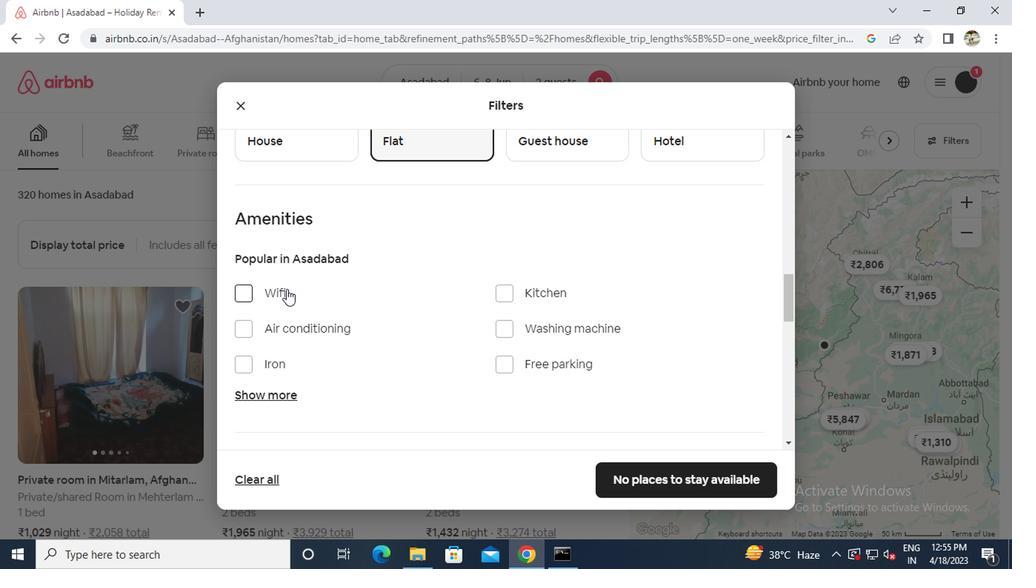
Action: Mouse pressed left at (286, 298)
Screenshot: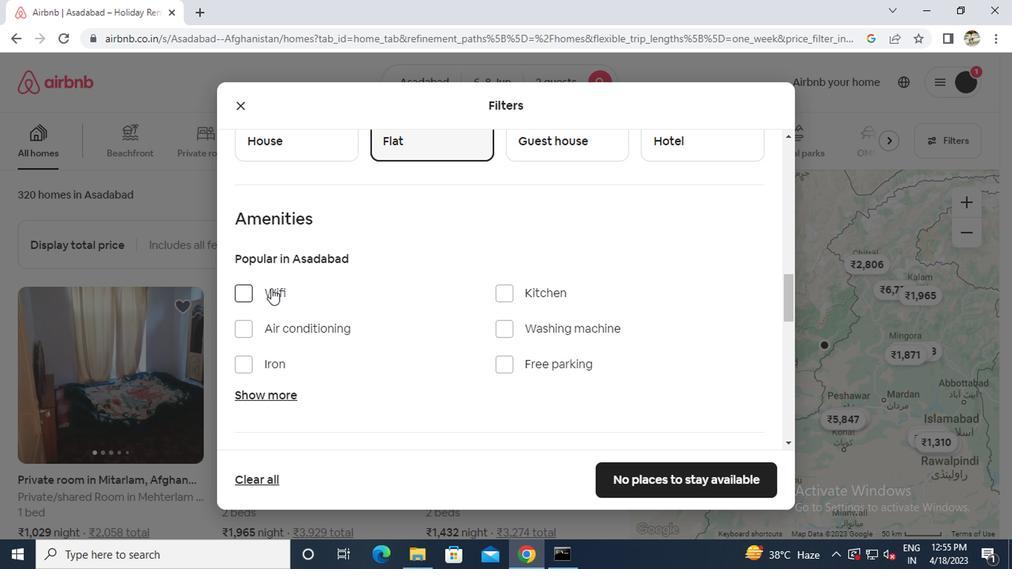 
Action: Mouse moved to (291, 332)
Screenshot: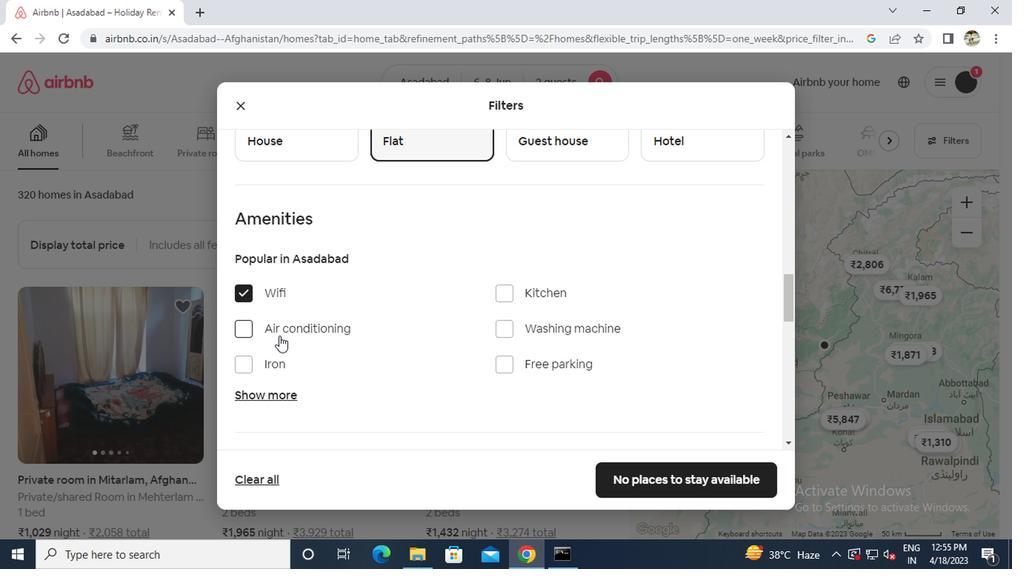 
Action: Mouse pressed left at (291, 332)
Screenshot: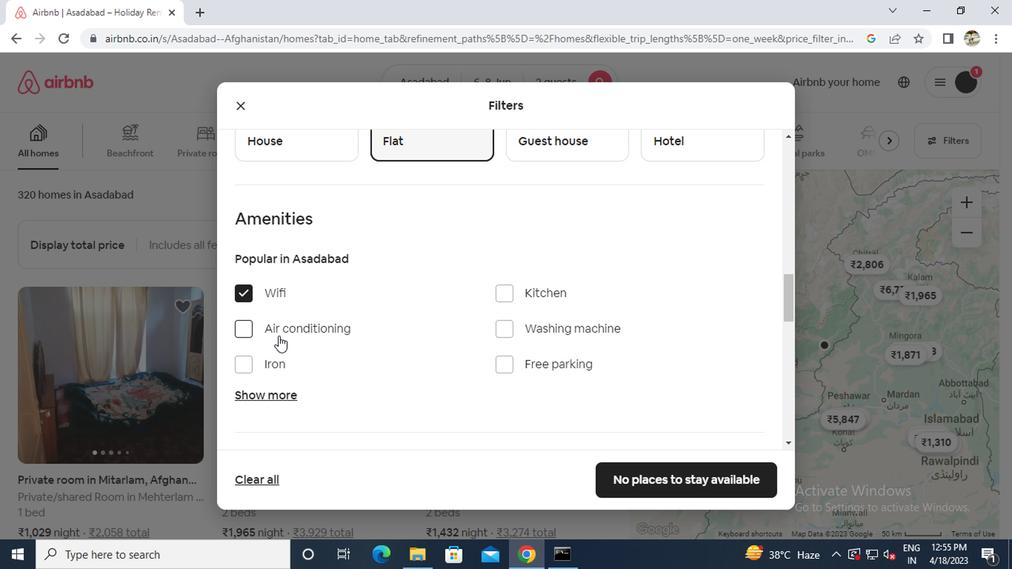 
Action: Mouse scrolled (291, 331) with delta (0, 0)
Screenshot: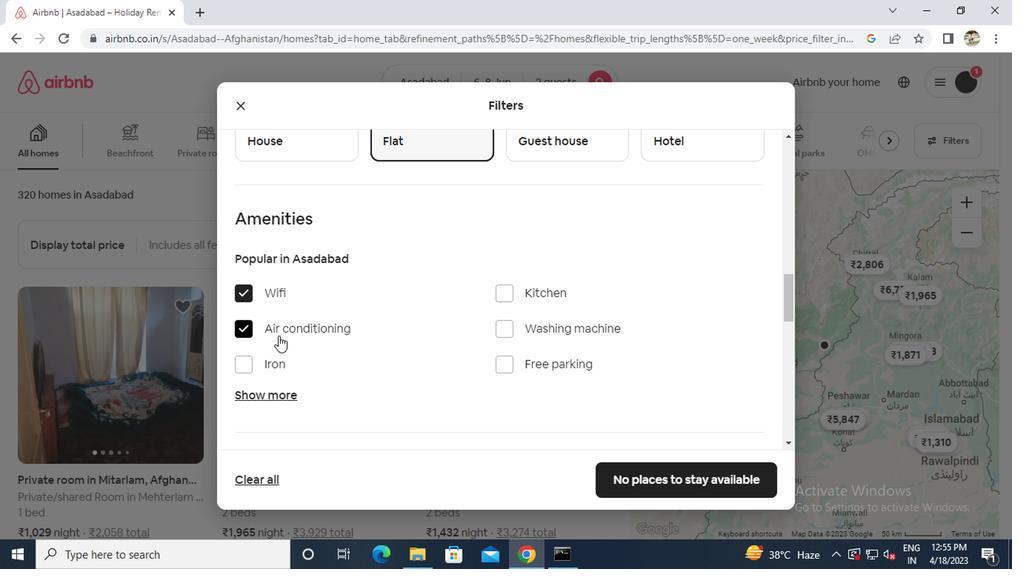 
Action: Mouse scrolled (291, 331) with delta (0, 0)
Screenshot: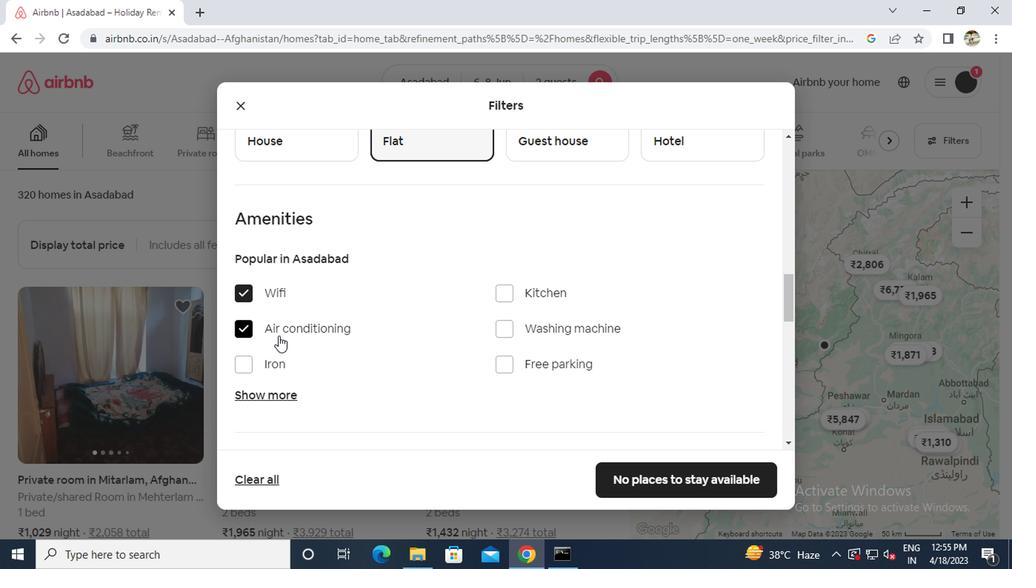 
Action: Mouse moved to (291, 332)
Screenshot: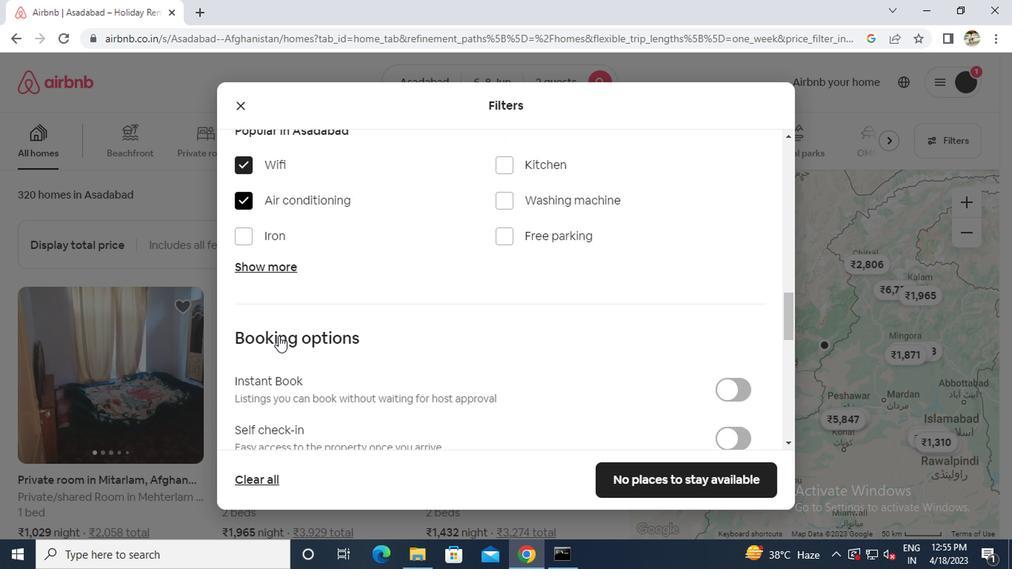 
Action: Mouse scrolled (291, 331) with delta (0, 0)
Screenshot: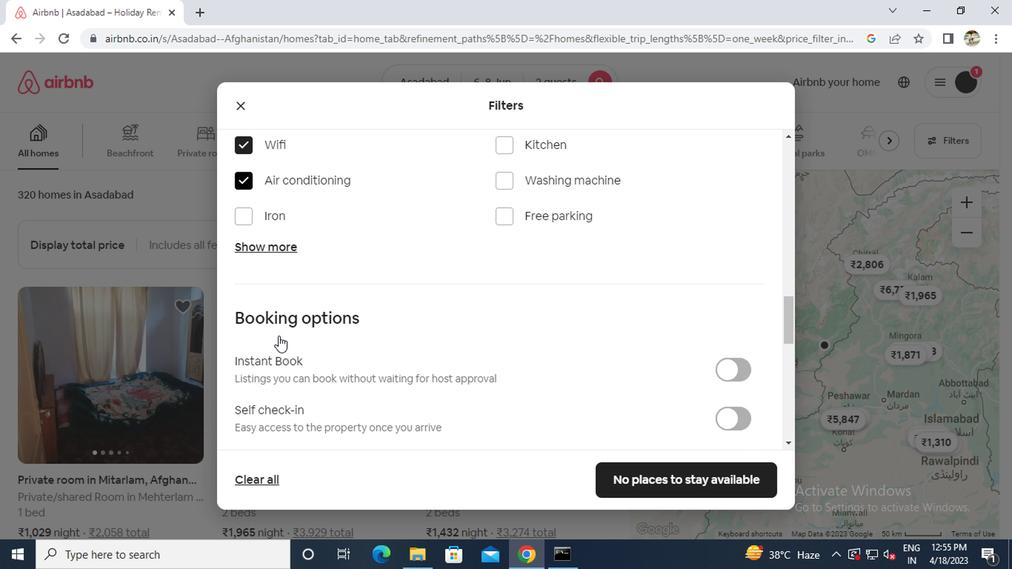 
Action: Mouse scrolled (291, 331) with delta (0, 0)
Screenshot: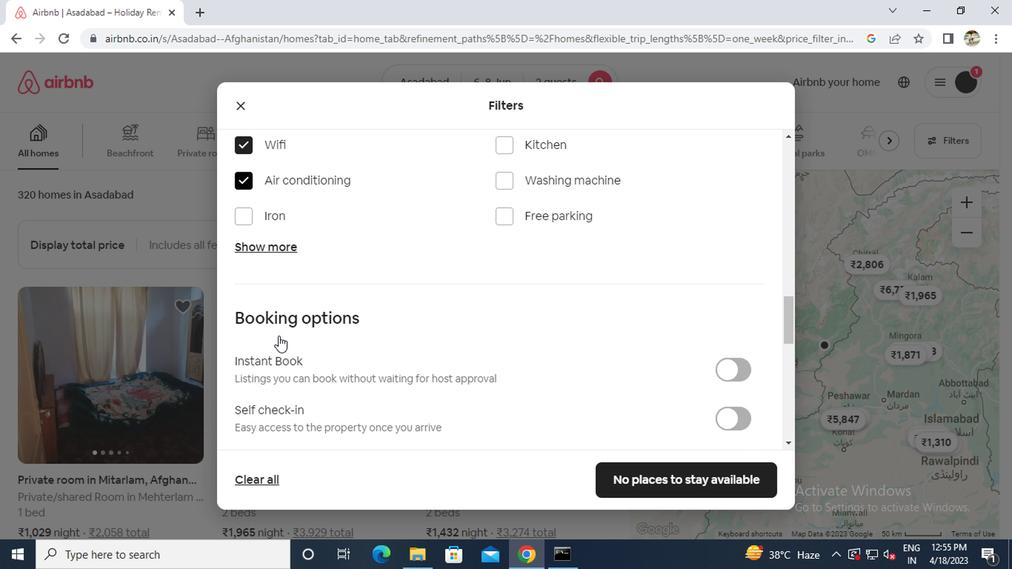 
Action: Mouse moved to (610, 286)
Screenshot: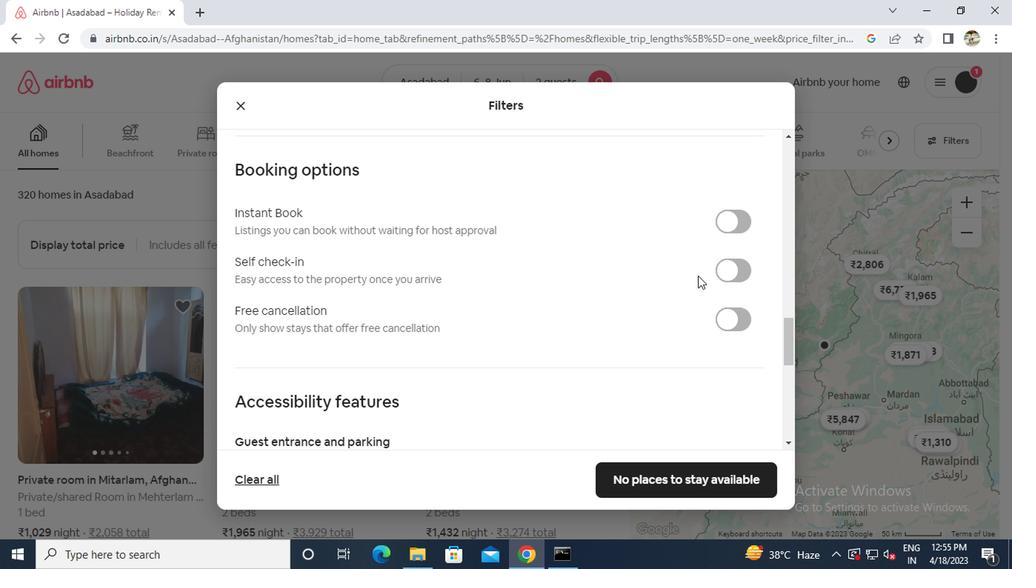 
Action: Mouse pressed left at (610, 286)
Screenshot: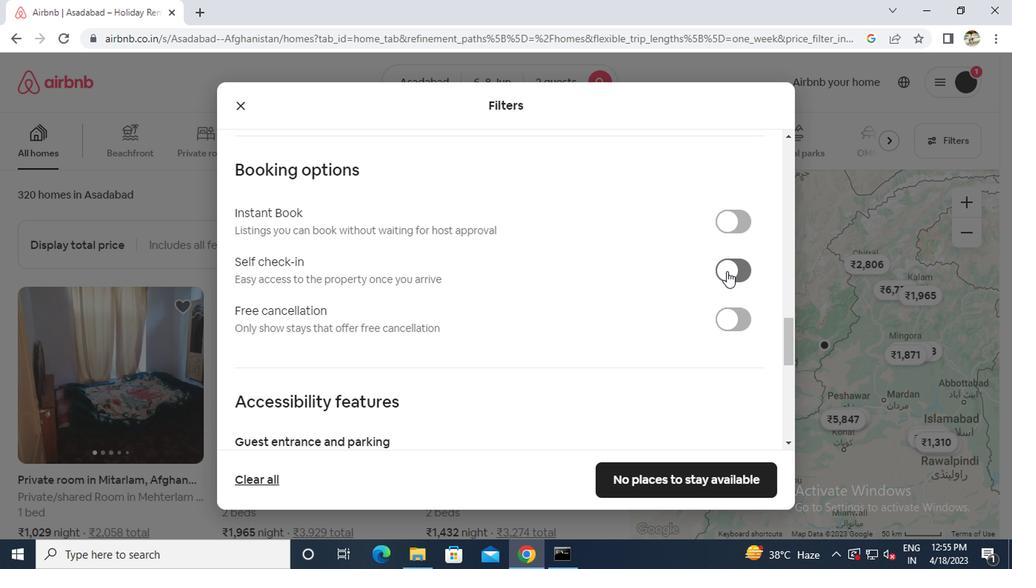 
Action: Mouse moved to (430, 309)
Screenshot: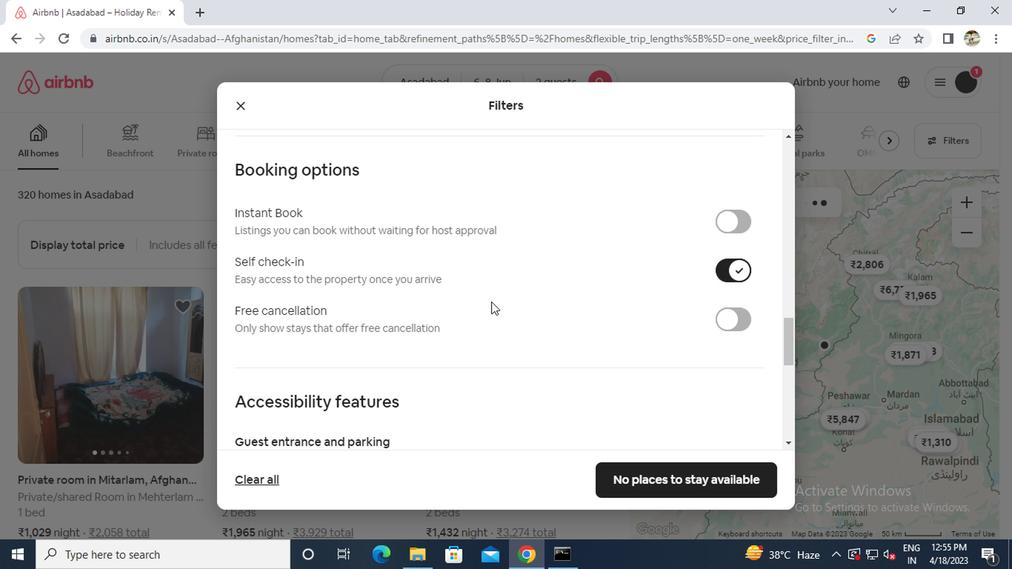 
Action: Mouse scrolled (430, 309) with delta (0, 0)
Screenshot: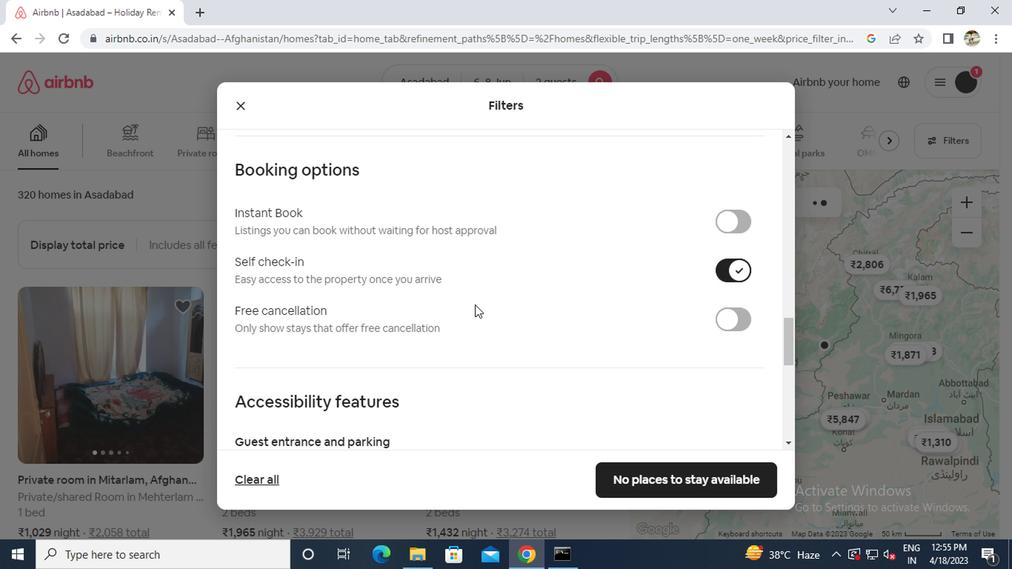 
Action: Mouse scrolled (430, 309) with delta (0, 0)
Screenshot: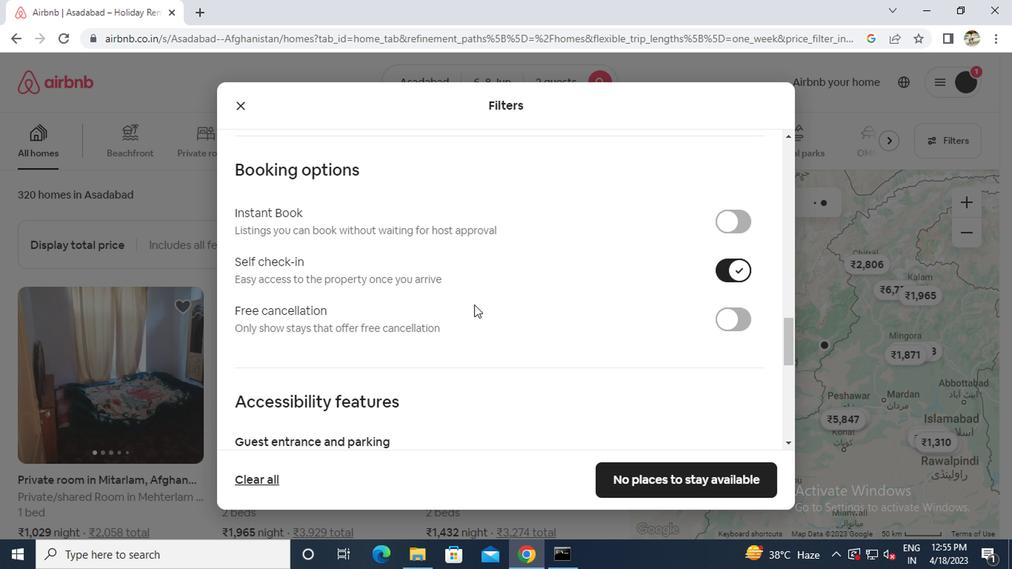 
Action: Mouse scrolled (430, 309) with delta (0, 0)
Screenshot: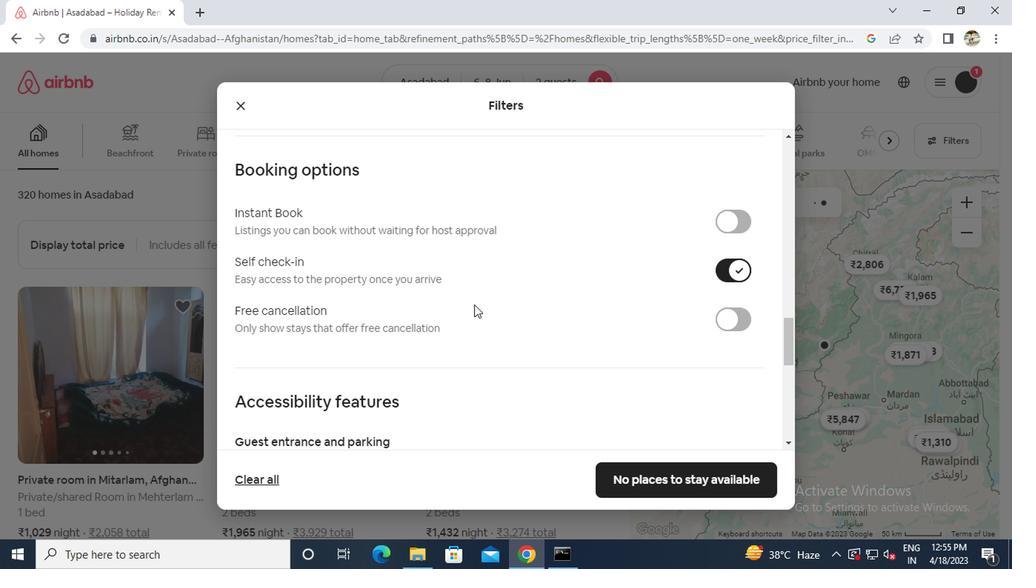 
Action: Mouse scrolled (430, 309) with delta (0, 0)
Screenshot: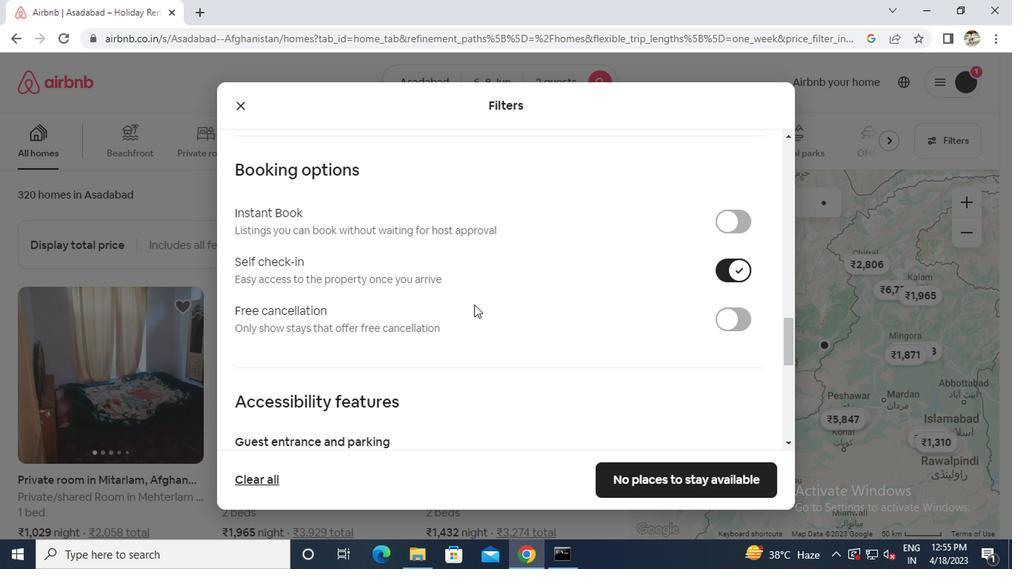 
Action: Mouse scrolled (430, 309) with delta (0, 0)
Screenshot: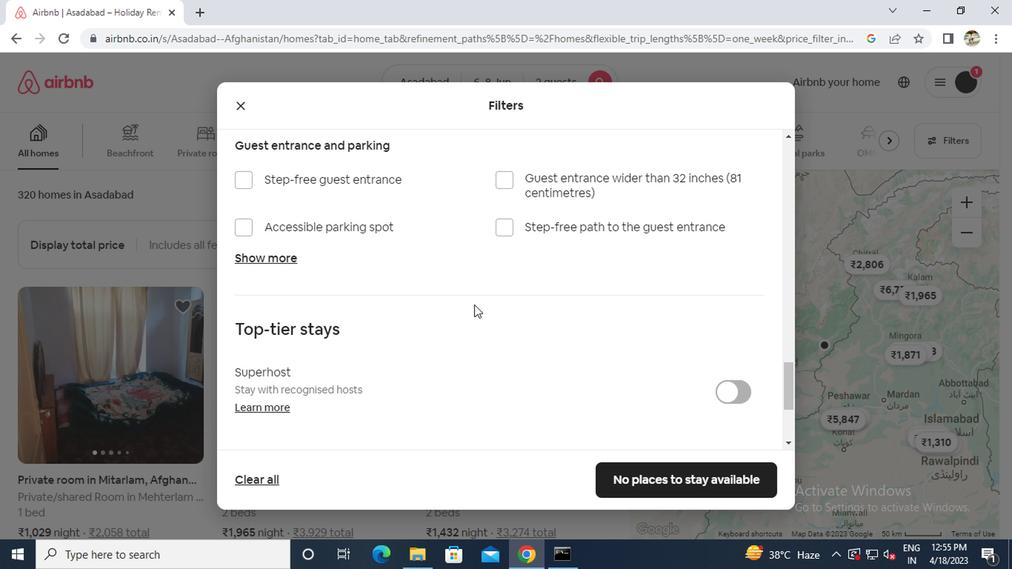 
Action: Mouse scrolled (430, 309) with delta (0, 0)
Screenshot: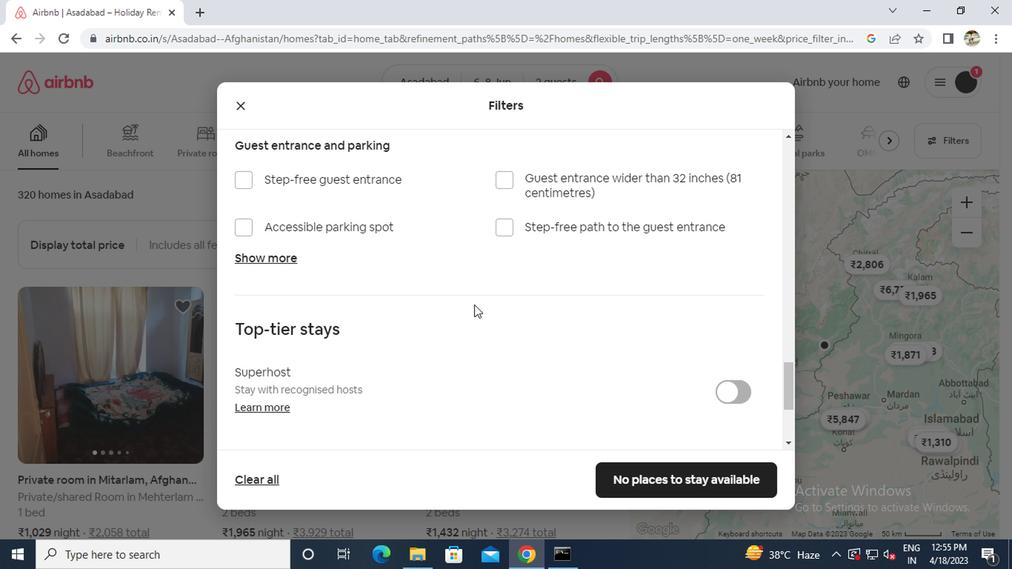 
Action: Mouse scrolled (430, 309) with delta (0, 0)
Screenshot: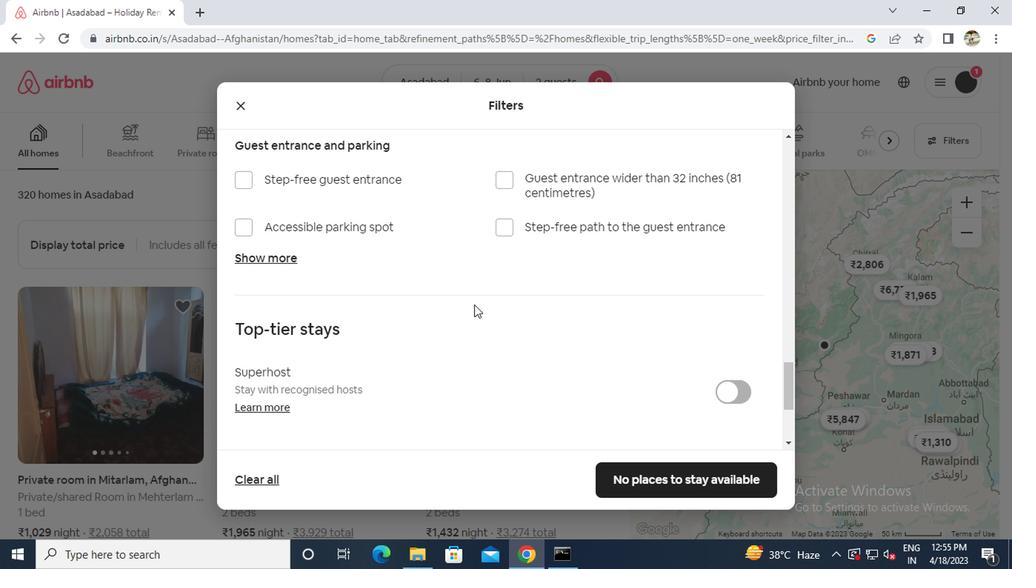 
Action: Mouse scrolled (430, 309) with delta (0, 0)
Screenshot: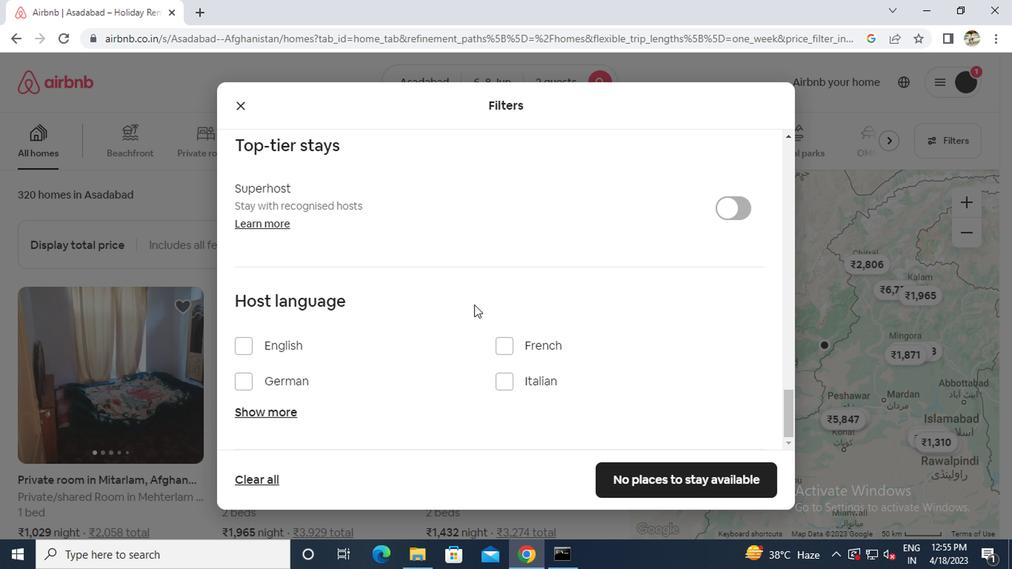 
Action: Mouse scrolled (430, 309) with delta (0, 0)
Screenshot: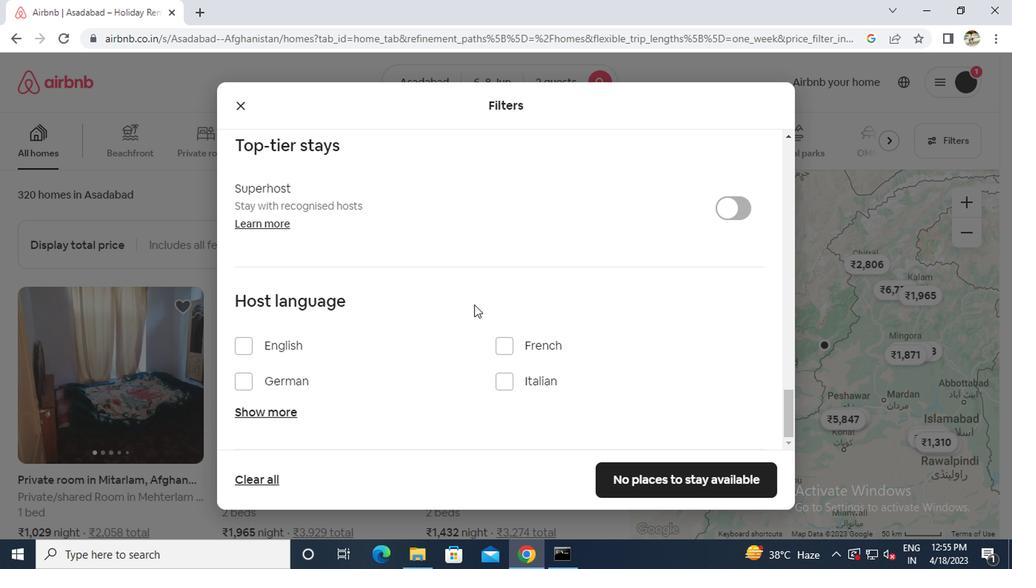
Action: Mouse scrolled (430, 309) with delta (0, 0)
Screenshot: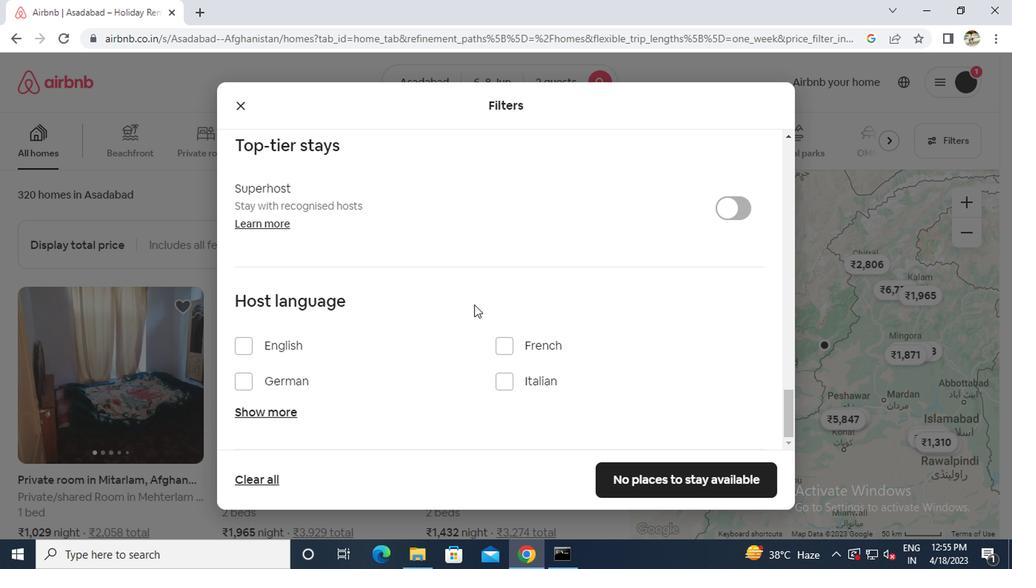 
Action: Mouse moved to (264, 341)
Screenshot: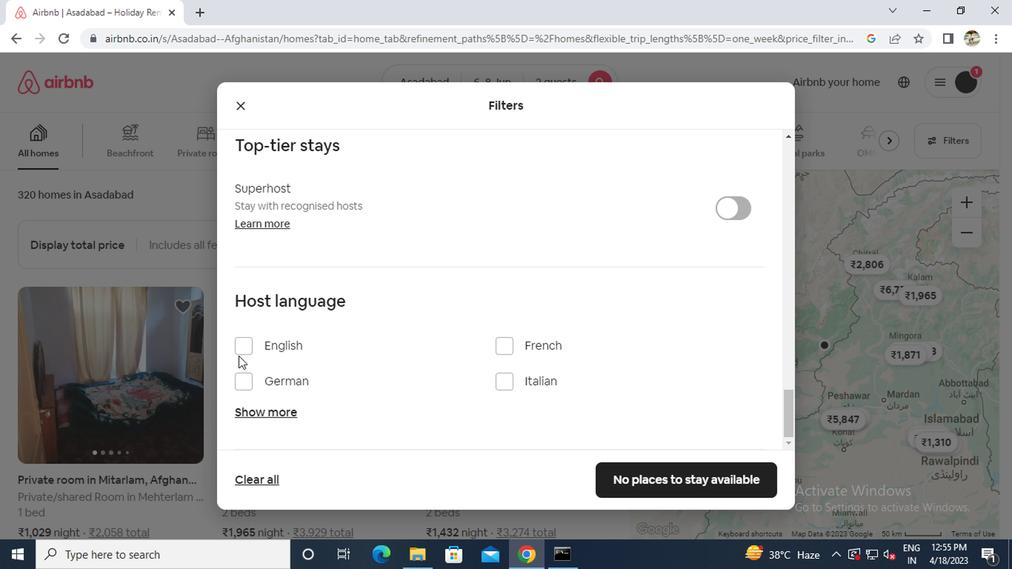 
Action: Mouse pressed left at (264, 341)
Screenshot: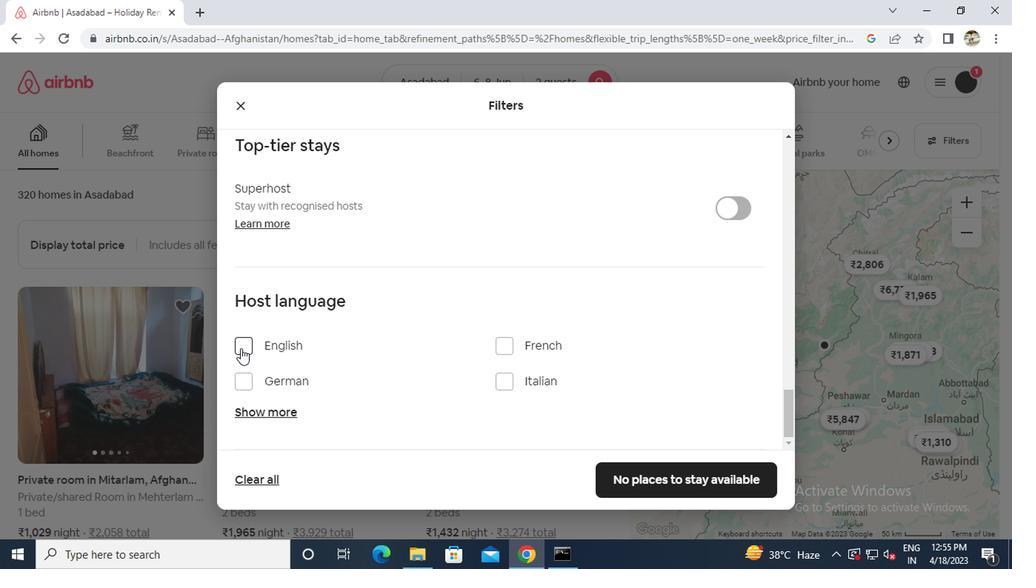 
Action: Mouse moved to (532, 424)
Screenshot: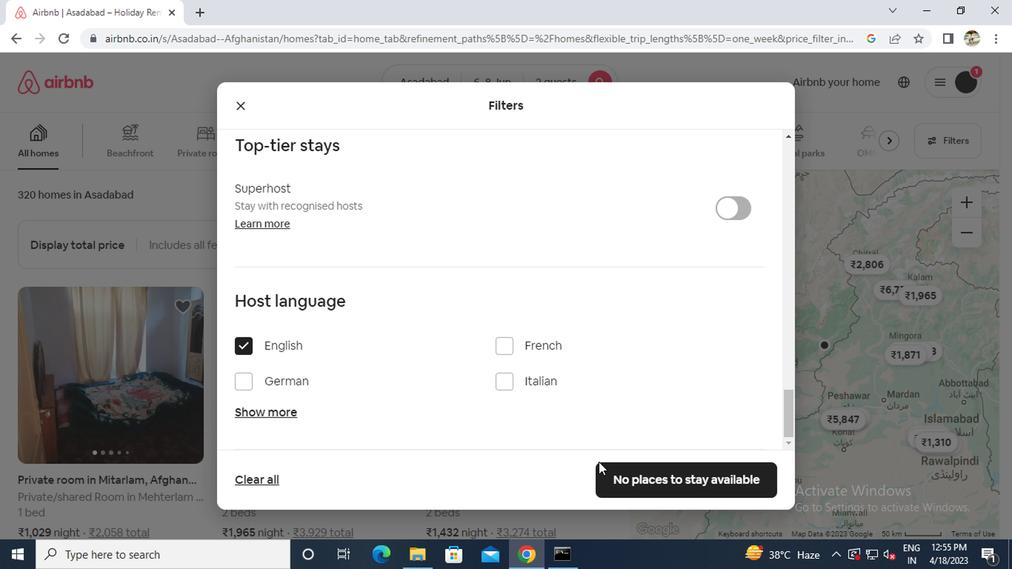 
Action: Mouse pressed left at (532, 424)
Screenshot: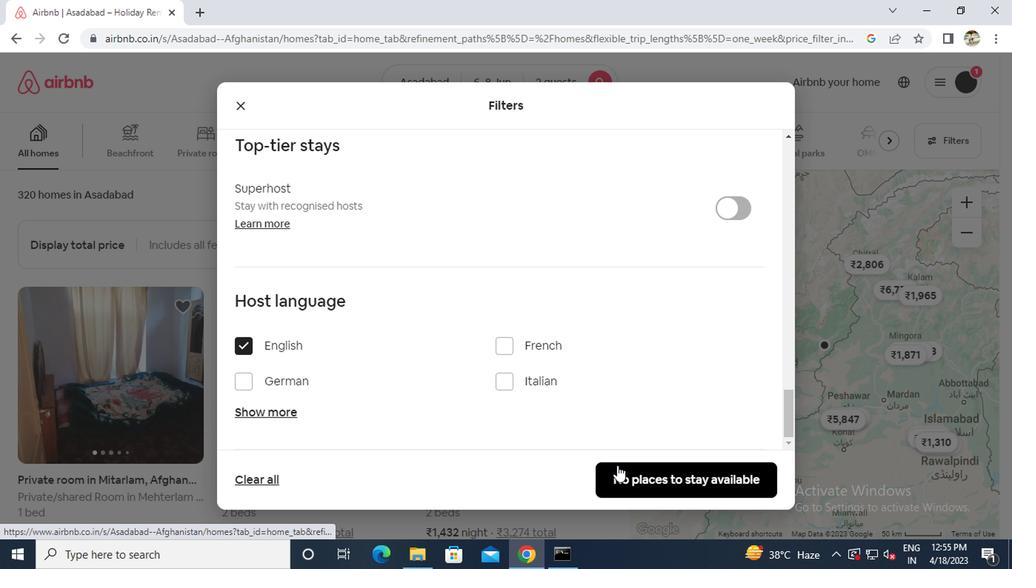 
Action: Mouse moved to (532, 424)
Screenshot: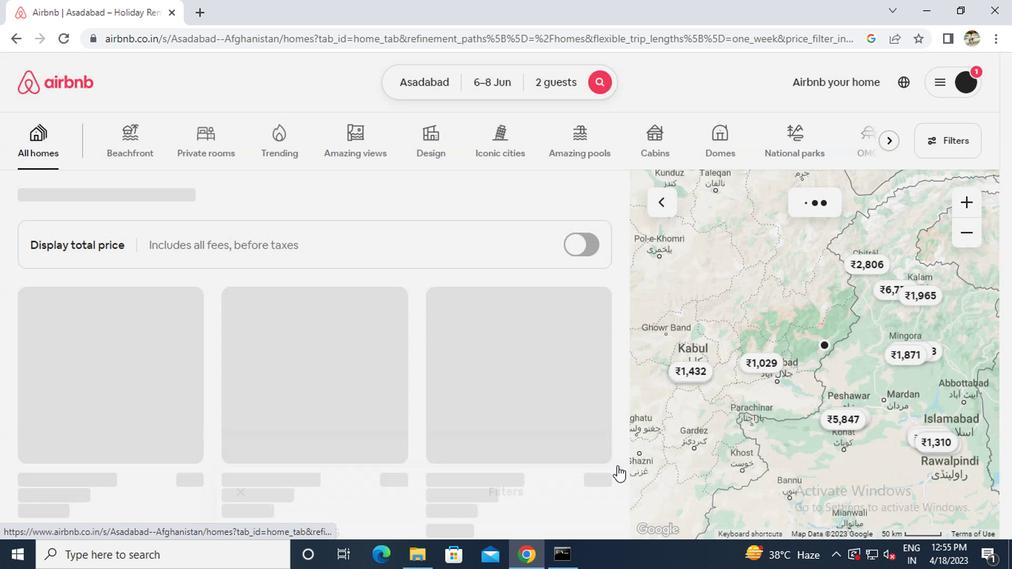 
Action: Key pressed <Key.f8>
Screenshot: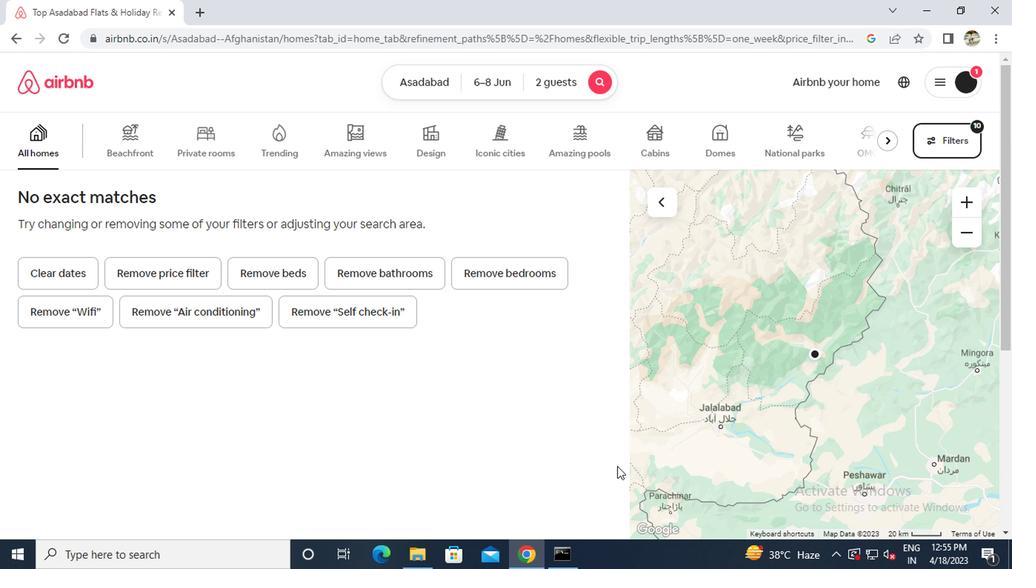 
